 Task: Play online Dominion games in medium mode.
Action: Mouse moved to (215, 266)
Screenshot: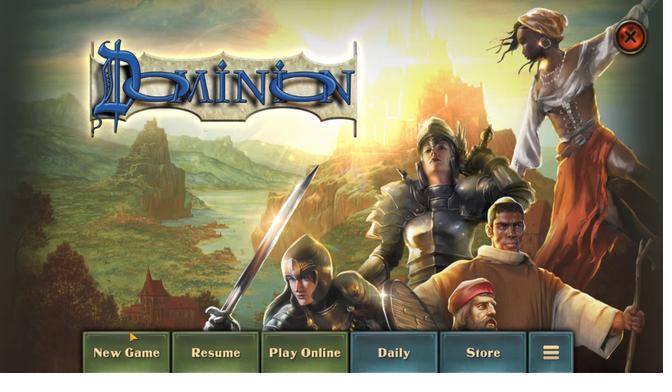 
Action: Mouse pressed left at (215, 266)
Screenshot: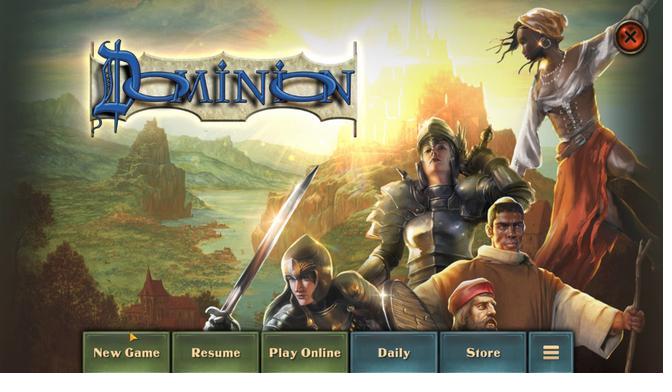 
Action: Mouse moved to (348, 208)
Screenshot: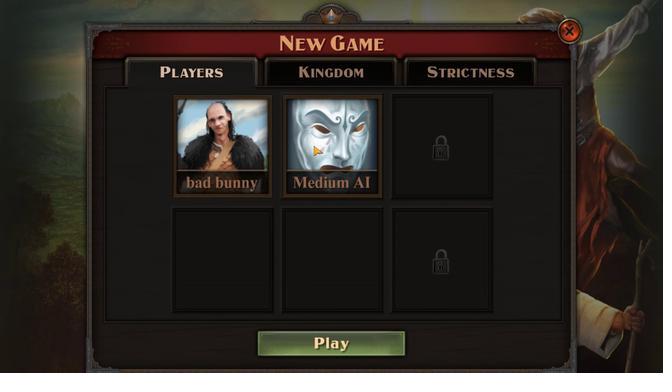 
Action: Mouse pressed left at (348, 208)
Screenshot: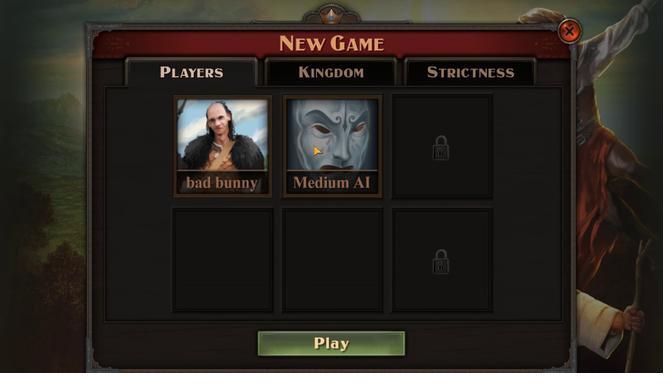 
Action: Mouse moved to (249, 243)
Screenshot: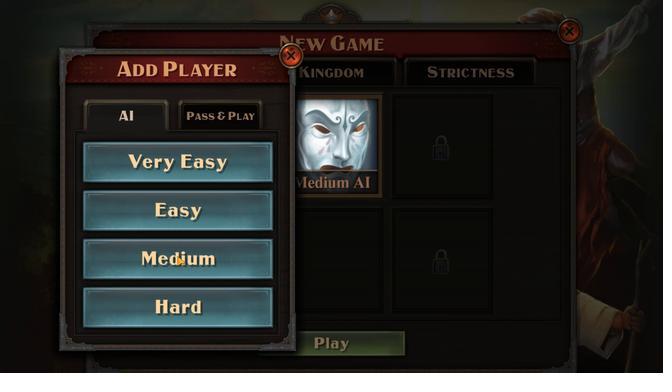
Action: Mouse pressed left at (249, 243)
Screenshot: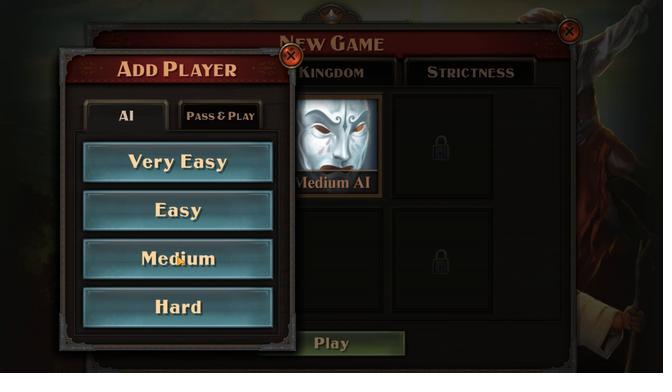 
Action: Mouse moved to (342, 265)
Screenshot: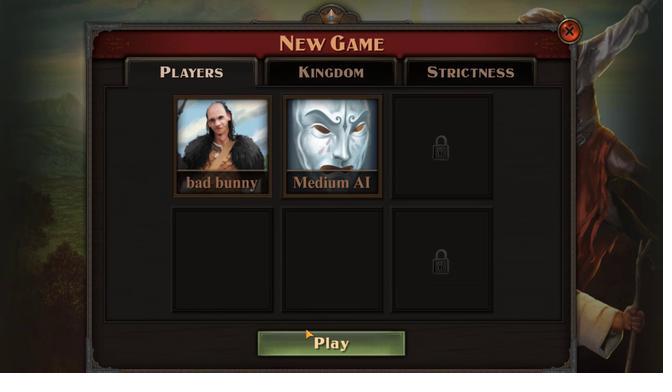
Action: Mouse pressed left at (342, 265)
Screenshot: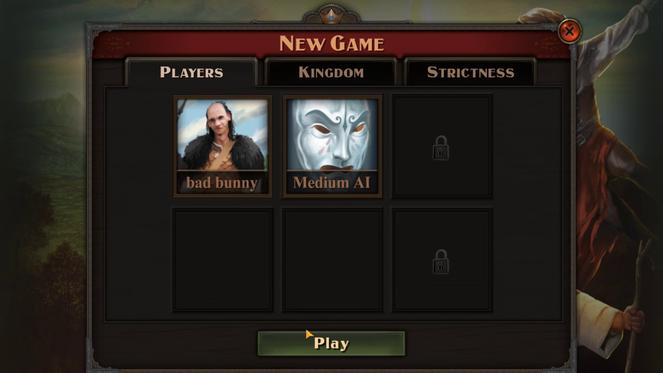 
Action: Mouse moved to (409, 262)
Screenshot: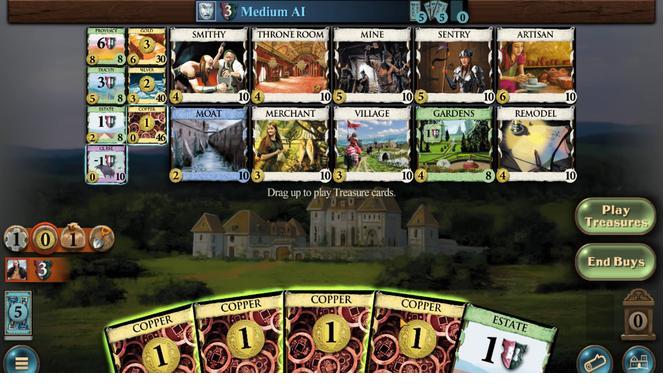 
Action: Mouse pressed left at (409, 262)
Screenshot: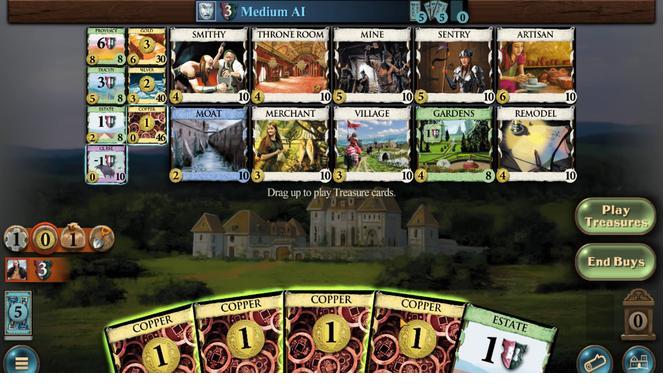 
Action: Mouse moved to (374, 262)
Screenshot: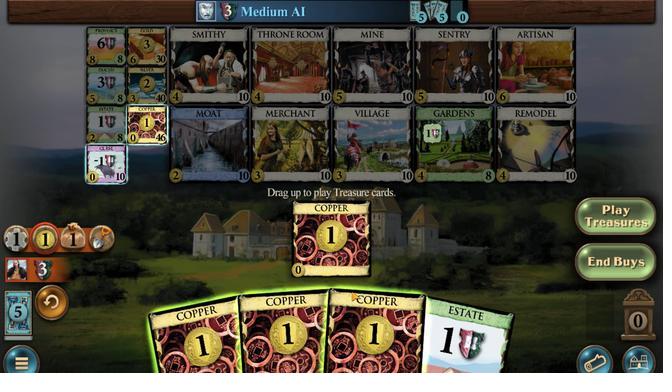
Action: Mouse pressed left at (374, 262)
Screenshot: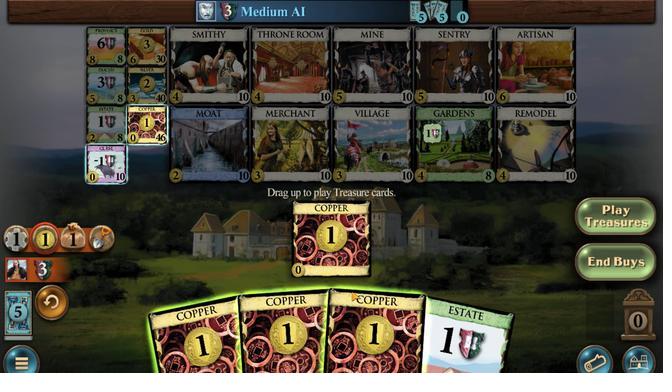 
Action: Mouse moved to (354, 266)
Screenshot: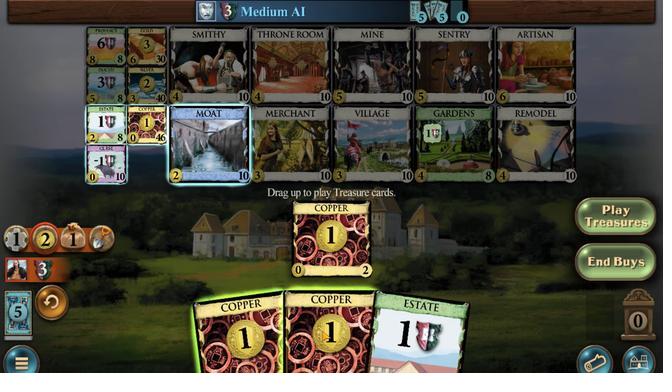 
Action: Mouse pressed left at (354, 266)
Screenshot: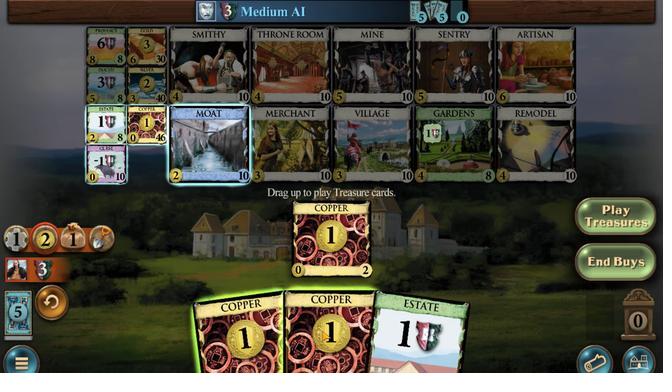
Action: Mouse moved to (327, 270)
Screenshot: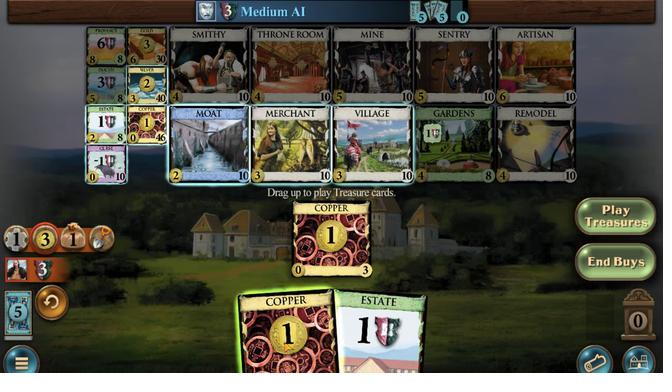 
Action: Mouse pressed left at (327, 270)
Screenshot: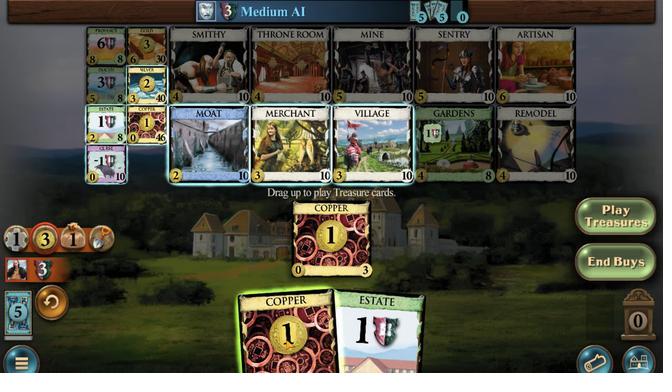 
Action: Mouse moved to (509, 208)
Screenshot: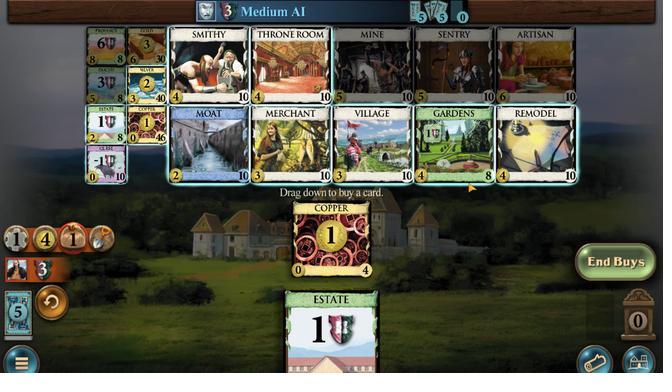 
Action: Mouse pressed left at (509, 208)
Screenshot: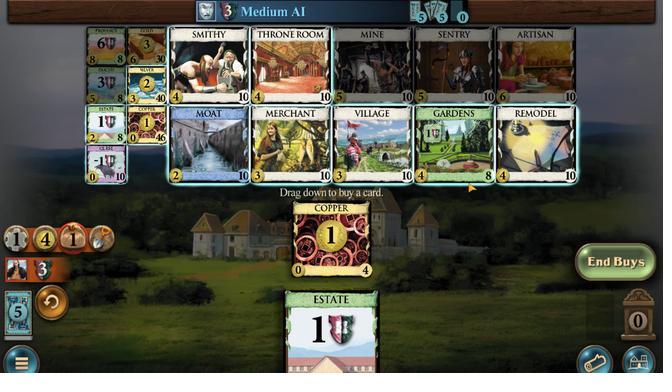 
Action: Mouse moved to (364, 259)
Screenshot: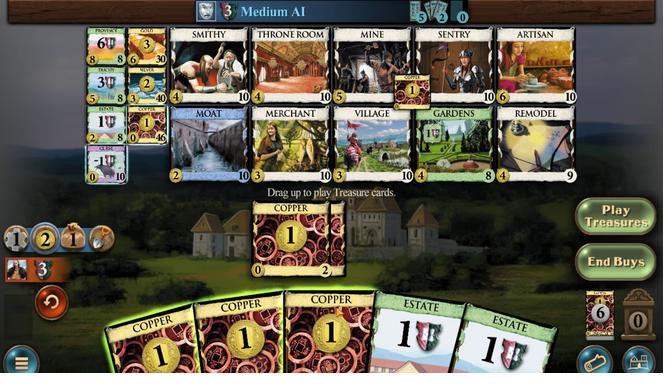 
Action: Mouse pressed left at (364, 259)
Screenshot: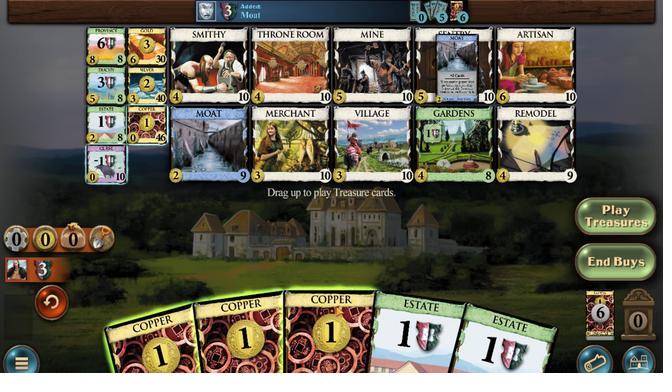 
Action: Mouse moved to (325, 261)
Screenshot: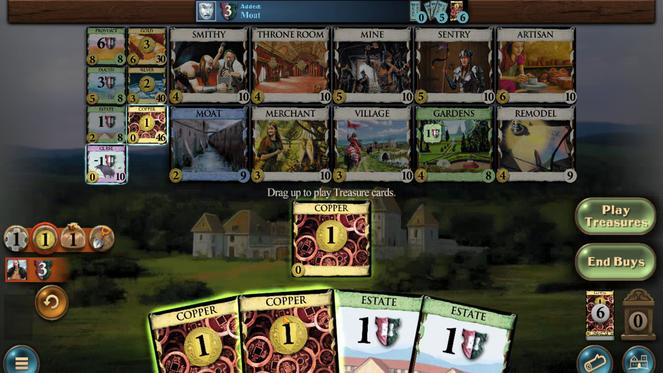 
Action: Mouse pressed left at (325, 261)
Screenshot: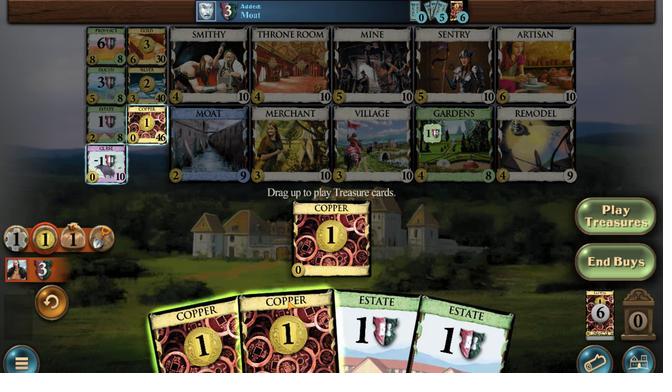 
Action: Mouse moved to (280, 270)
Screenshot: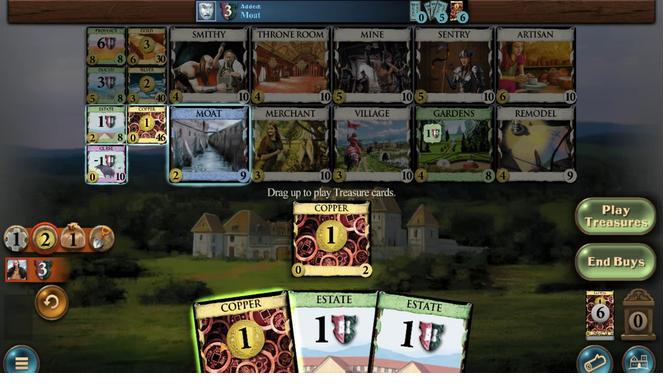 
Action: Mouse pressed left at (280, 270)
Screenshot: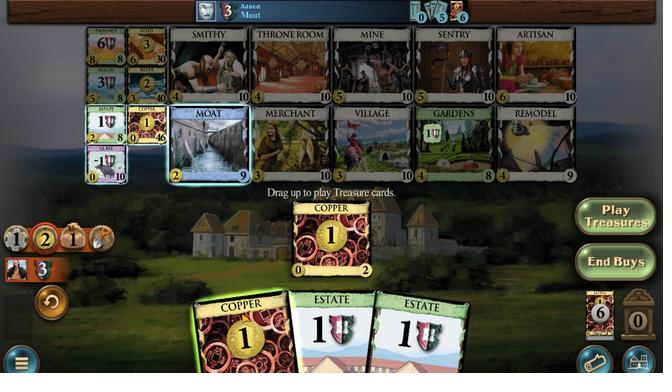 
Action: Mouse moved to (216, 189)
Screenshot: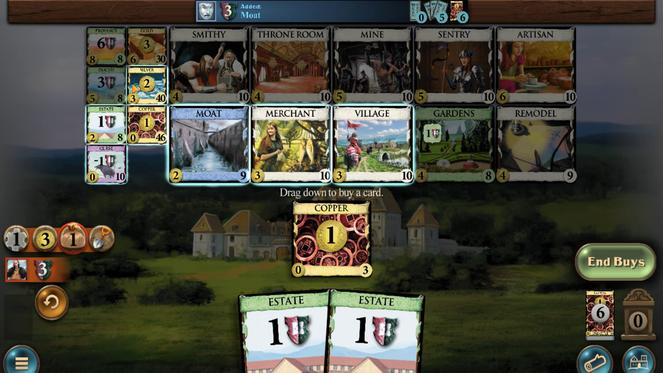 
Action: Mouse pressed left at (216, 189)
Screenshot: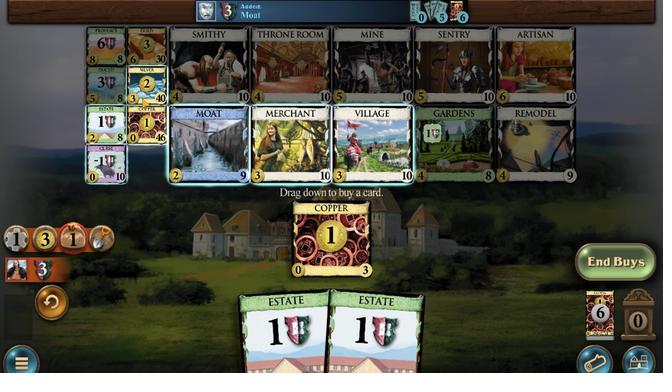 
Action: Mouse moved to (215, 270)
Screenshot: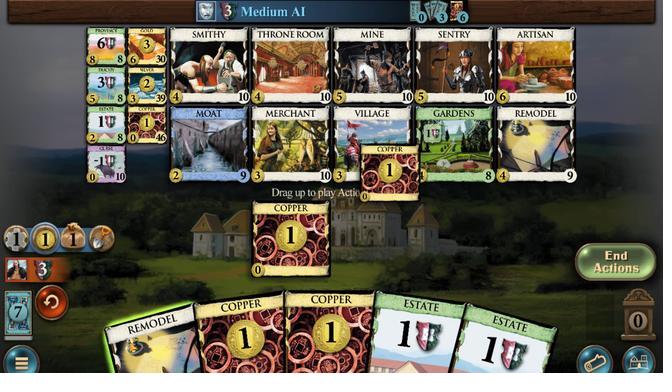 
Action: Mouse pressed left at (215, 270)
Screenshot: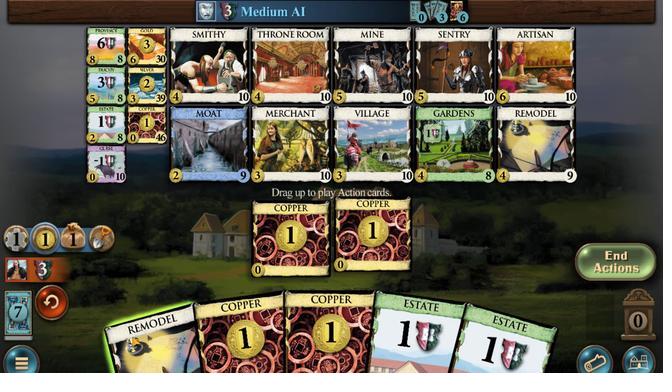 
Action: Mouse moved to (280, 262)
Screenshot: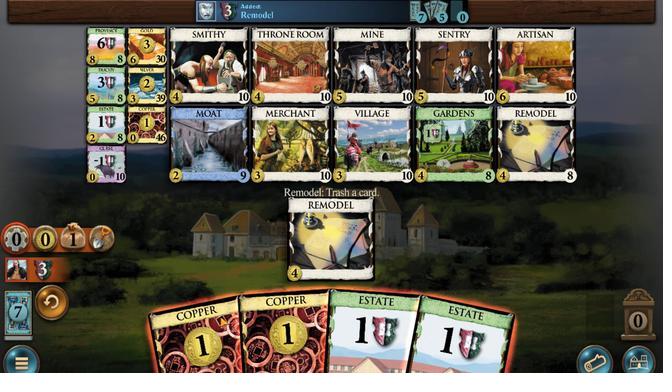 
Action: Mouse pressed left at (280, 262)
Screenshot: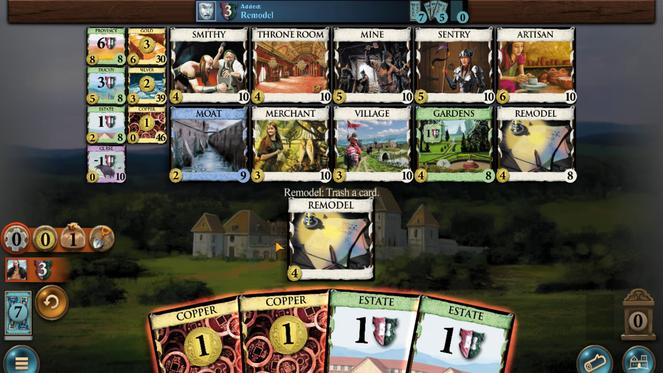 
Action: Mouse moved to (307, 271)
Screenshot: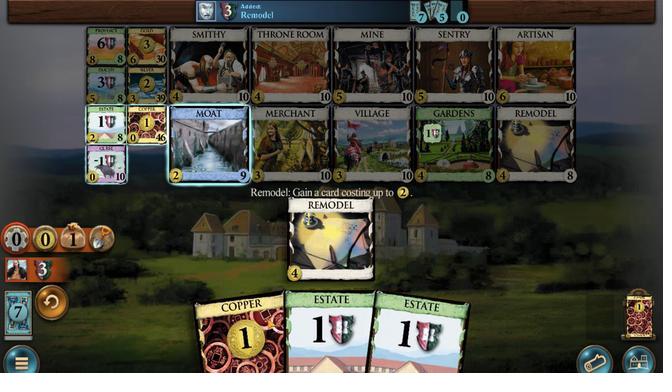 
Action: Mouse pressed left at (307, 271)
Screenshot: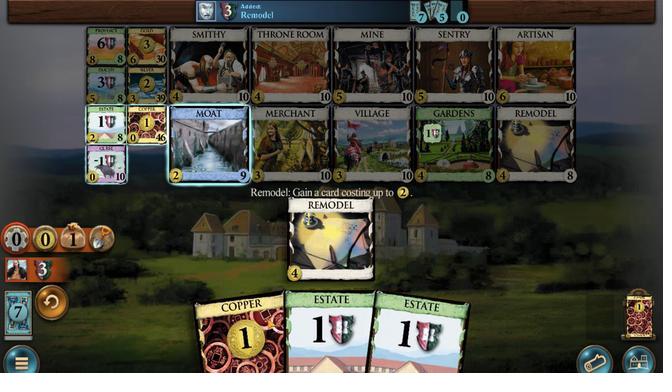 
Action: Mouse moved to (296, 267)
Screenshot: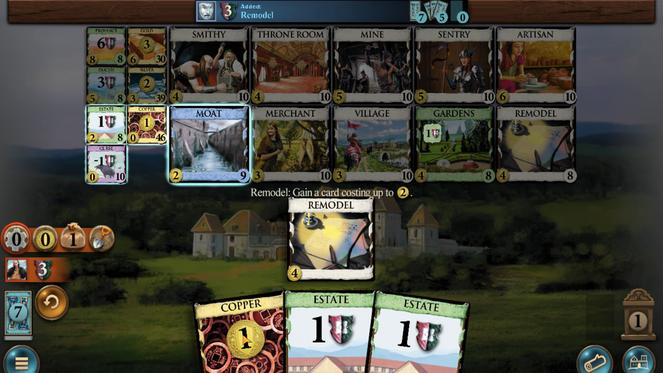 
Action: Mouse pressed left at (296, 267)
Screenshot: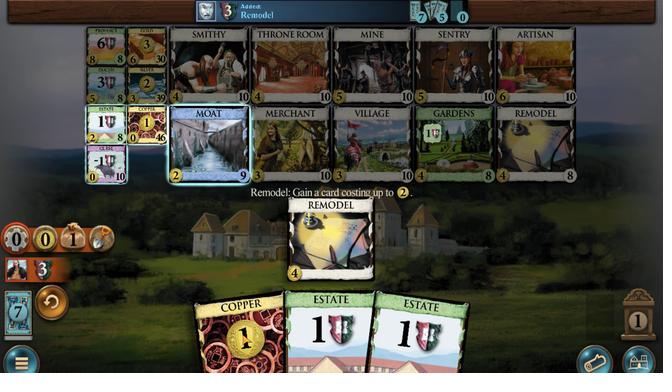 
Action: Mouse moved to (252, 248)
Screenshot: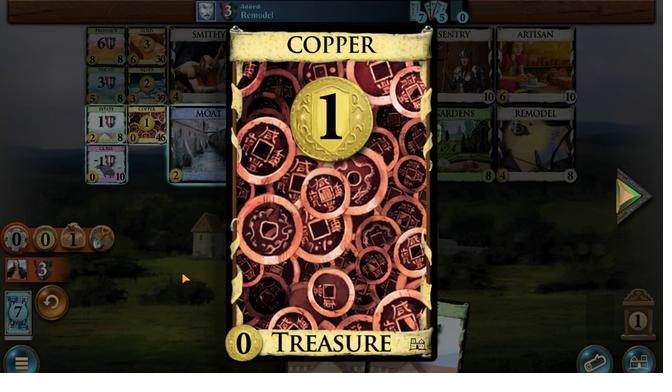 
Action: Mouse pressed left at (252, 248)
Screenshot: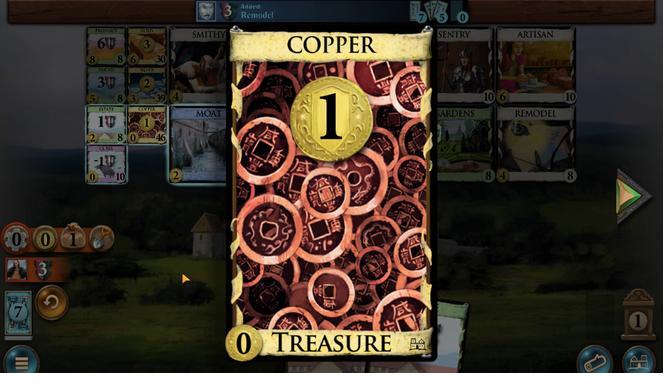 
Action: Mouse moved to (199, 200)
Screenshot: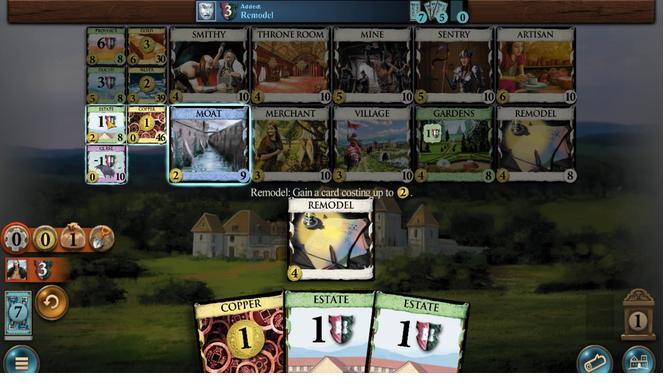 
Action: Mouse pressed left at (199, 200)
Screenshot: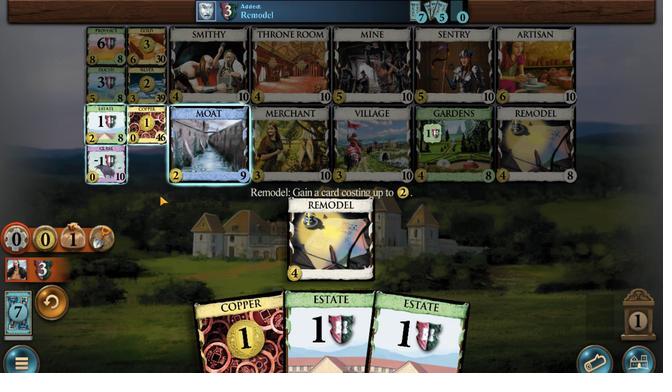 
Action: Mouse moved to (294, 274)
Screenshot: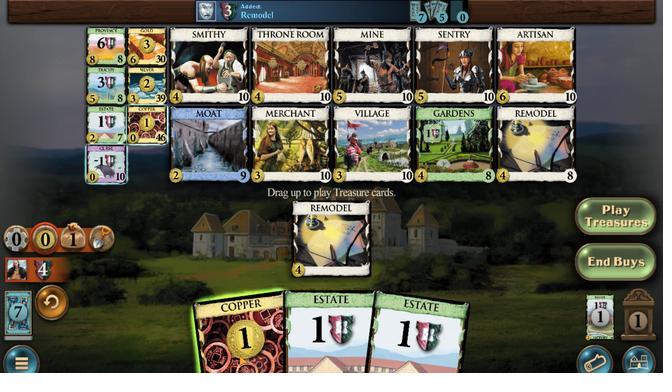 
Action: Mouse pressed left at (294, 274)
Screenshot: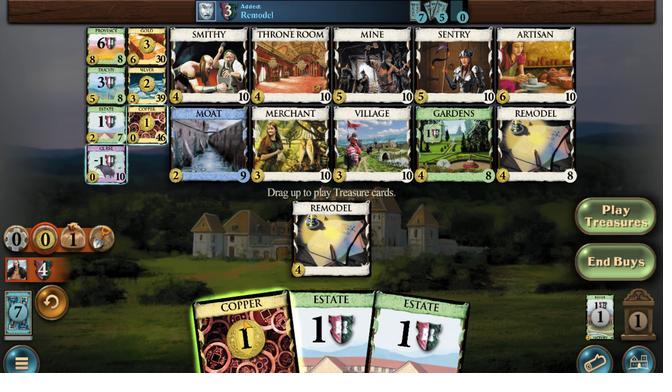 
Action: Mouse moved to (221, 202)
Screenshot: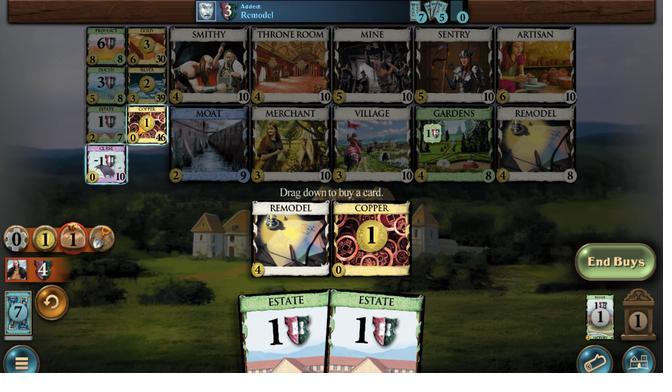 
Action: Mouse pressed left at (221, 202)
Screenshot: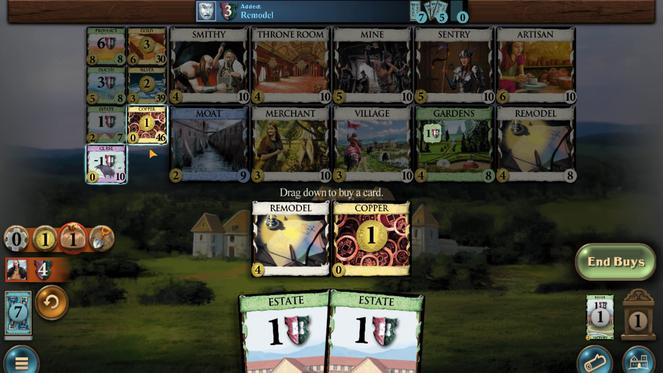 
Action: Mouse moved to (410, 266)
Screenshot: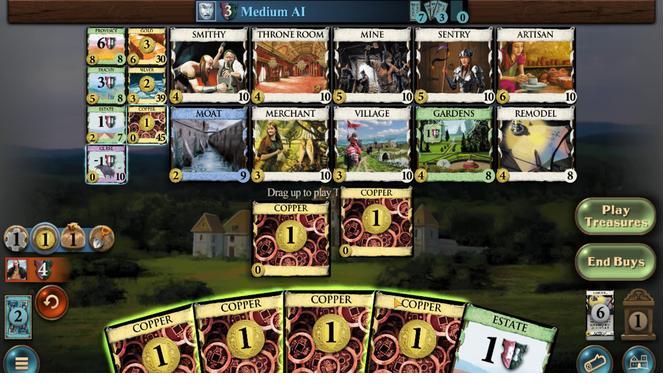 
Action: Mouse pressed left at (410, 266)
Screenshot: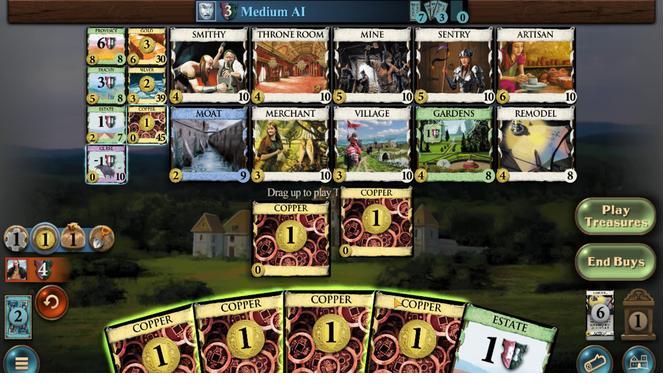 
Action: Mouse moved to (353, 270)
Screenshot: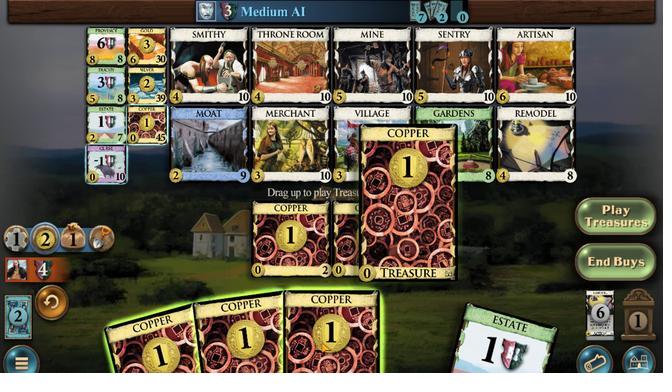 
Action: Mouse pressed left at (353, 270)
Screenshot: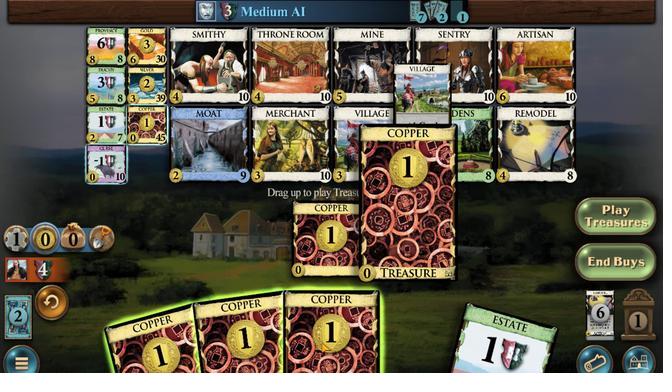 
Action: Mouse moved to (375, 268)
Screenshot: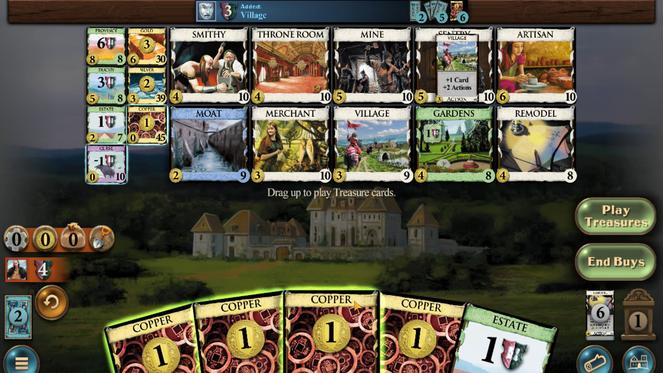 
Action: Mouse pressed left at (375, 268)
Screenshot: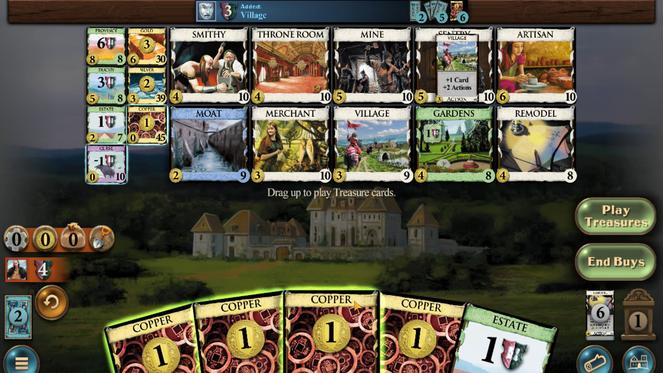 
Action: Mouse moved to (343, 273)
Screenshot: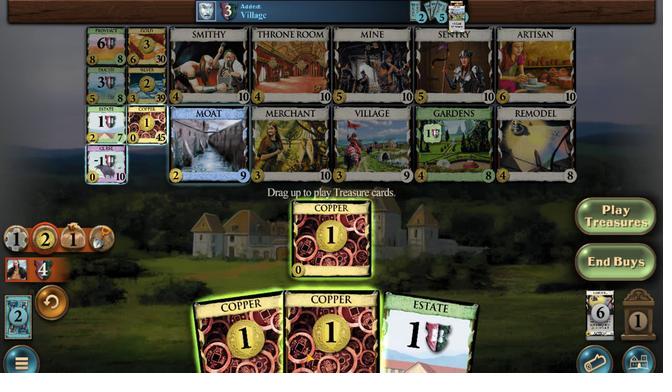 
Action: Mouse pressed left at (343, 273)
Screenshot: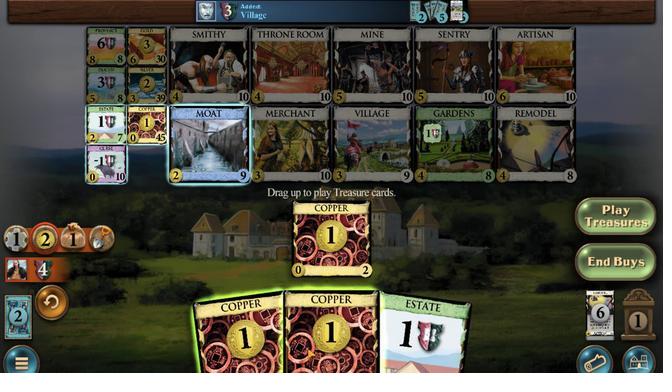 
Action: Mouse moved to (322, 272)
Screenshot: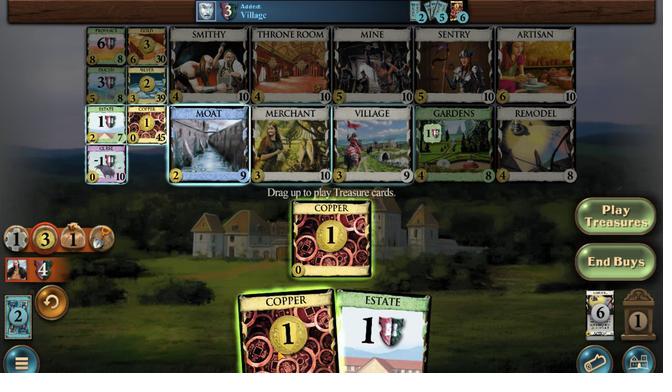 
Action: Mouse pressed left at (322, 272)
Screenshot: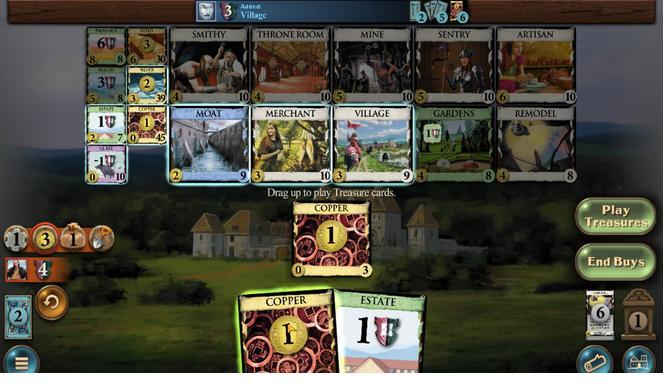 
Action: Mouse moved to (263, 186)
Screenshot: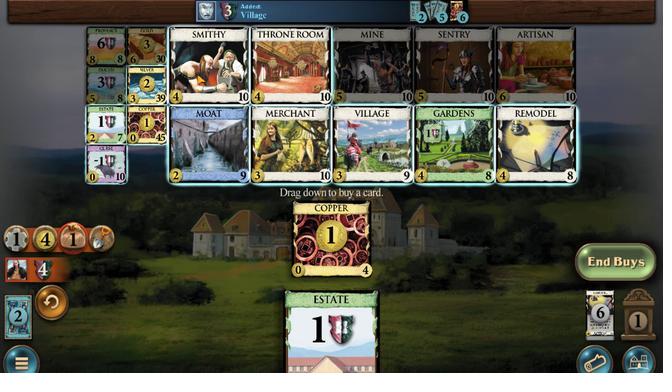 
Action: Mouse pressed left at (263, 186)
Screenshot: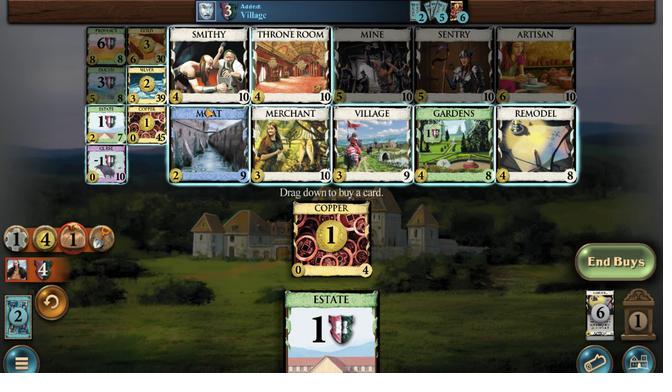 
Action: Mouse moved to (283, 267)
Screenshot: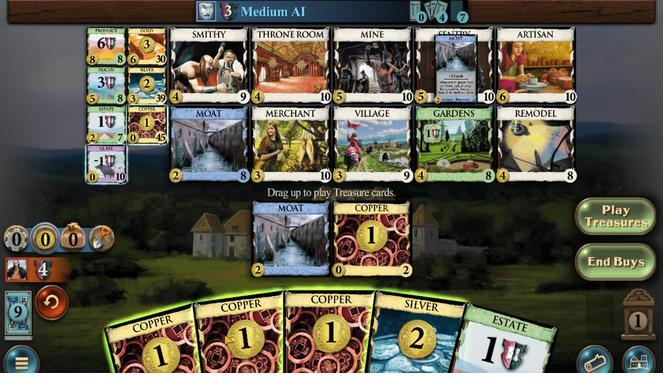 
Action: Mouse pressed left at (283, 267)
Screenshot: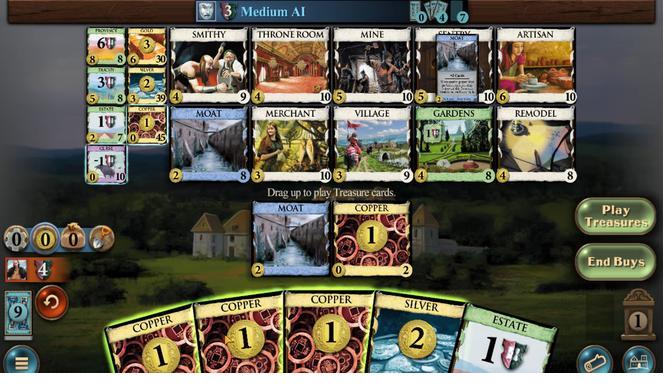 
Action: Mouse moved to (337, 268)
Screenshot: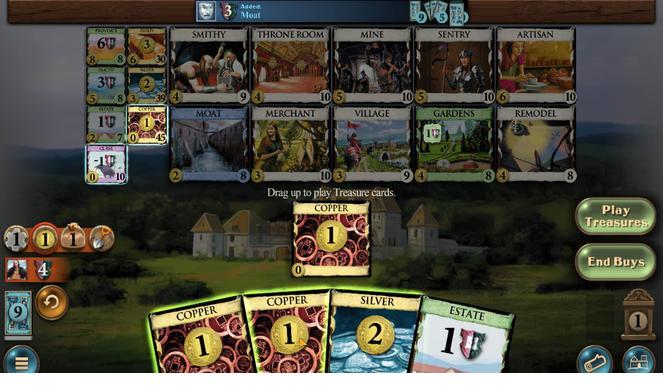 
Action: Mouse pressed left at (337, 268)
Screenshot: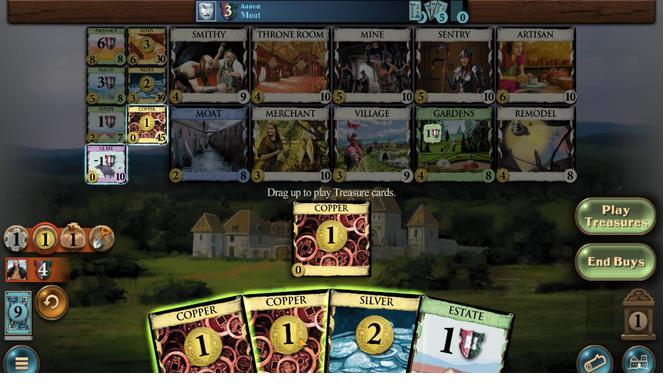 
Action: Mouse moved to (374, 263)
Screenshot: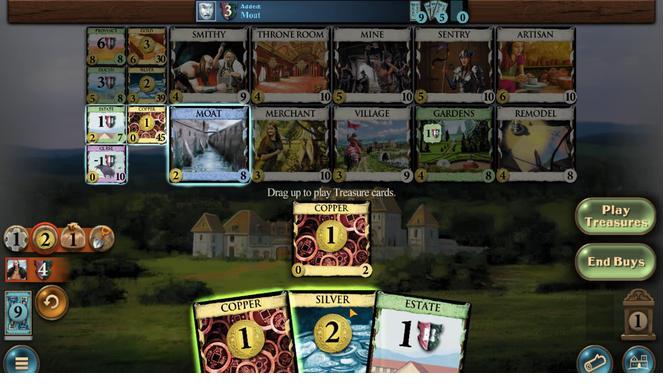 
Action: Mouse pressed left at (374, 263)
Screenshot: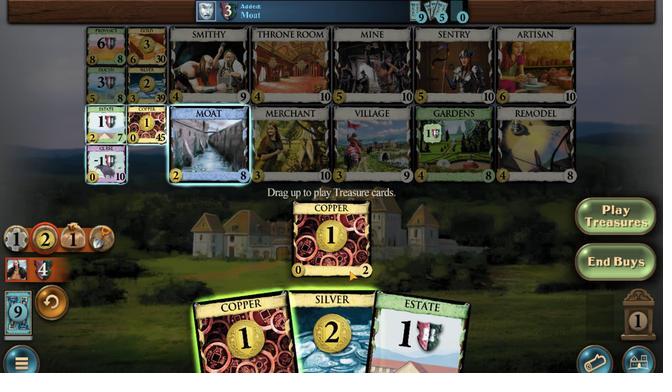 
Action: Mouse moved to (323, 273)
Screenshot: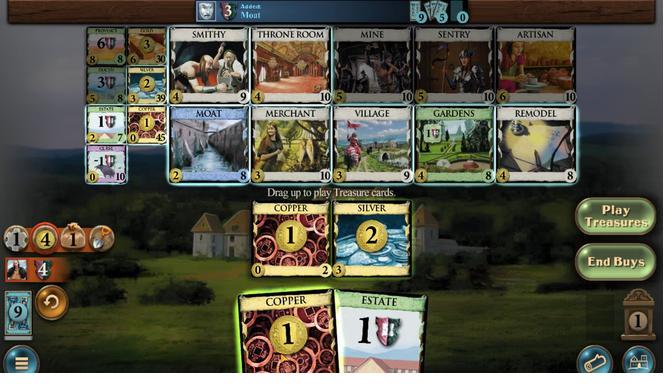 
Action: Mouse pressed left at (323, 273)
Screenshot: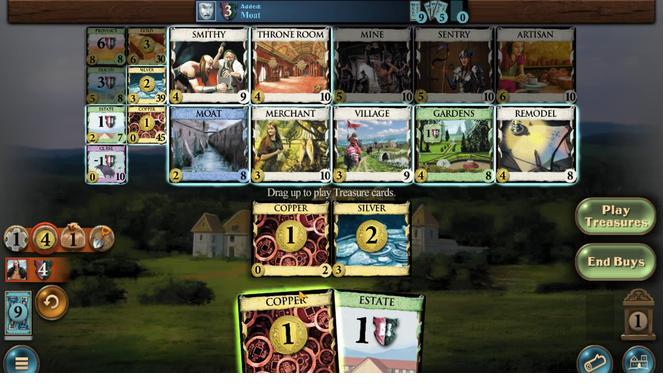 
Action: Mouse moved to (203, 189)
Screenshot: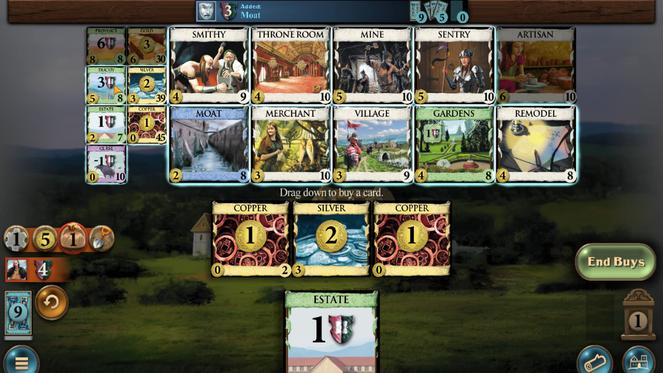 
Action: Mouse pressed left at (203, 189)
Screenshot: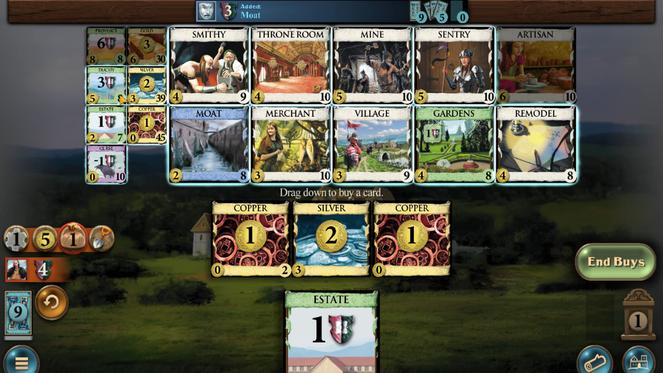 
Action: Mouse moved to (284, 261)
Screenshot: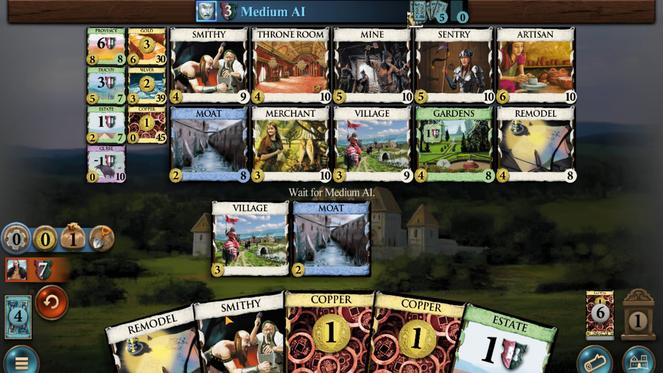 
Action: Mouse pressed left at (284, 261)
Screenshot: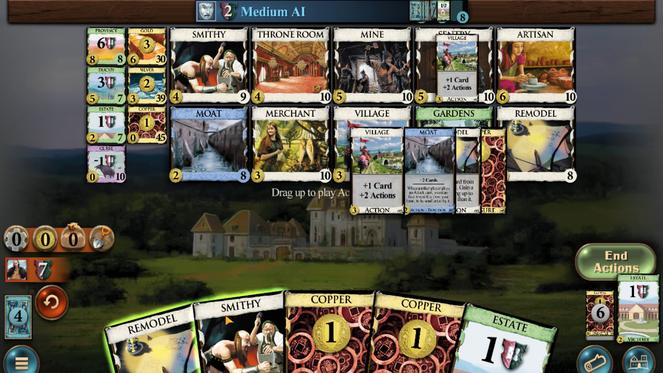 
Action: Mouse moved to (349, 265)
Screenshot: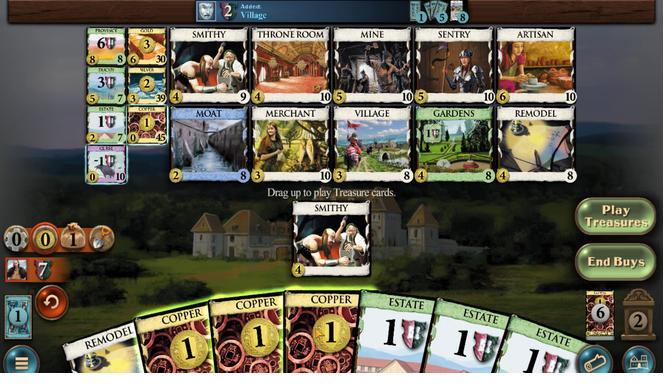 
Action: Mouse pressed left at (349, 265)
Screenshot: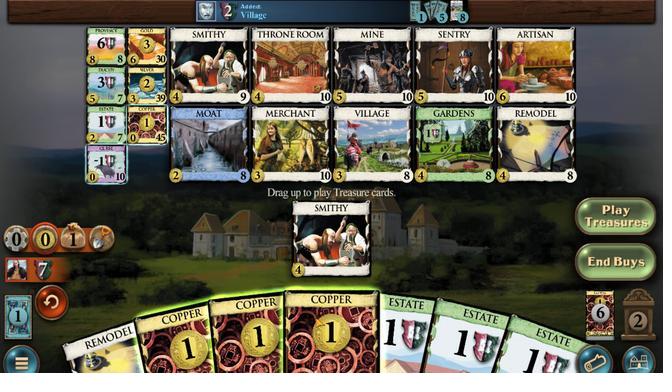 
Action: Mouse moved to (335, 264)
Screenshot: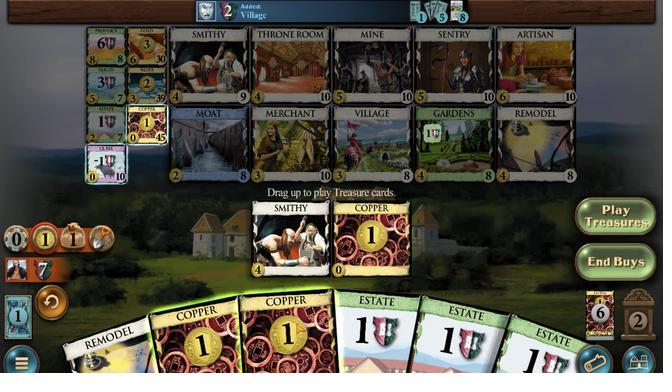 
Action: Mouse pressed left at (335, 264)
Screenshot: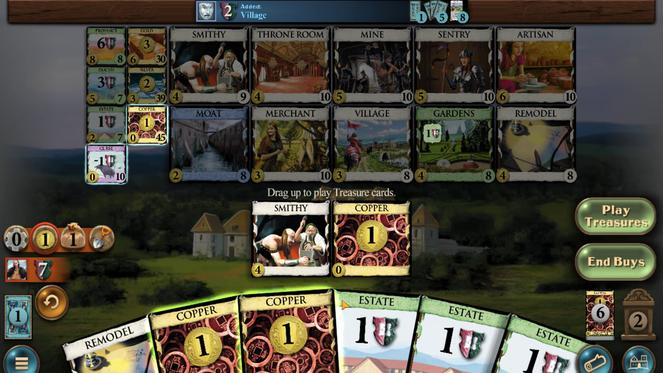 
Action: Mouse moved to (280, 274)
Screenshot: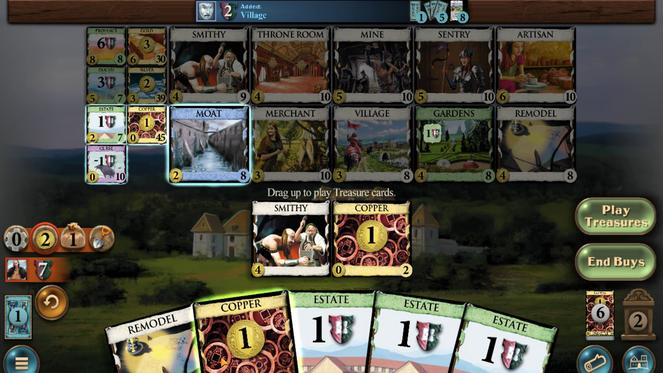 
Action: Mouse pressed left at (280, 274)
Screenshot: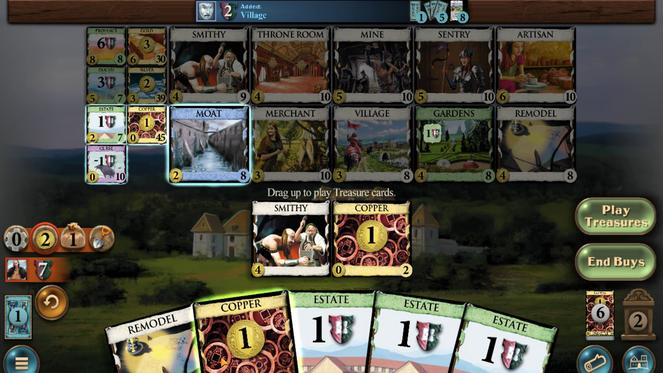 
Action: Mouse moved to (305, 261)
Screenshot: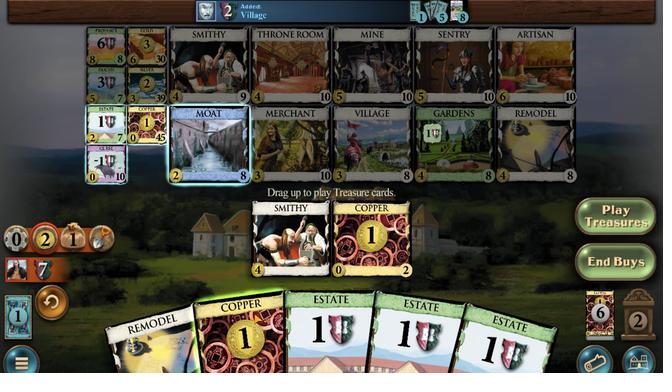 
Action: Mouse pressed left at (305, 261)
Screenshot: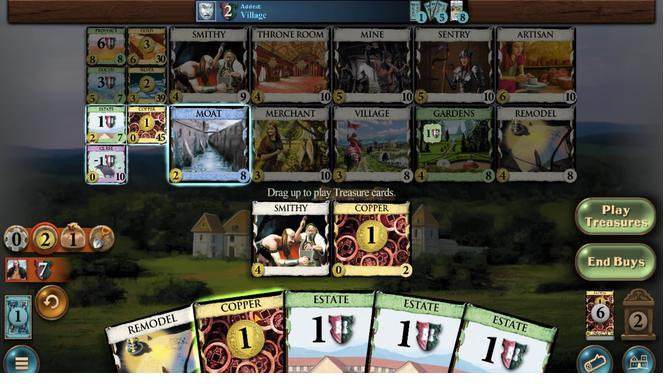 
Action: Mouse moved to (219, 189)
Screenshot: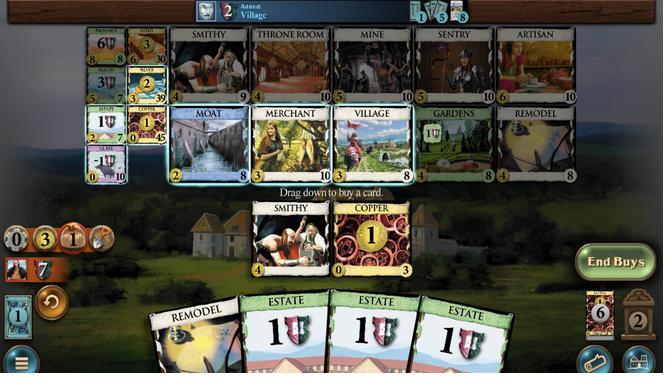 
Action: Mouse pressed left at (219, 189)
Screenshot: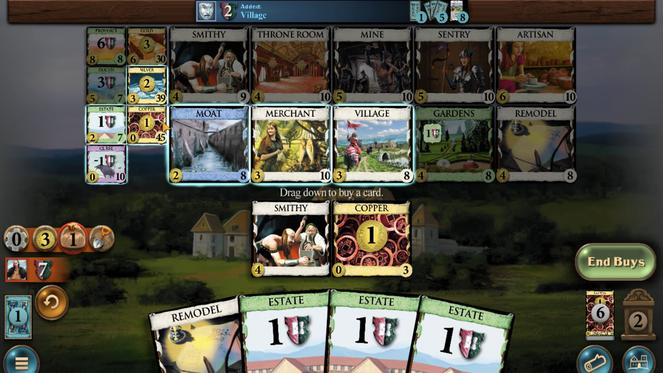 
Action: Mouse moved to (412, 264)
Screenshot: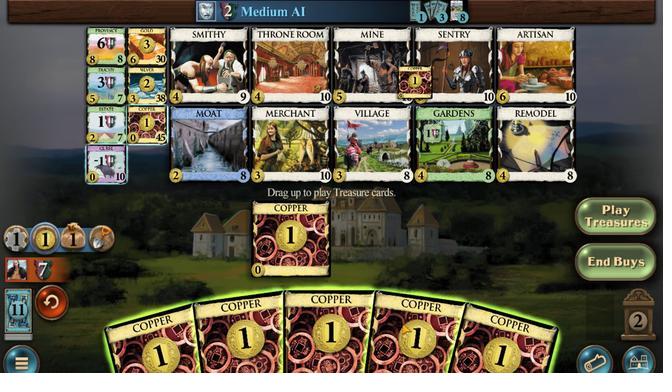 
Action: Mouse pressed left at (412, 264)
Screenshot: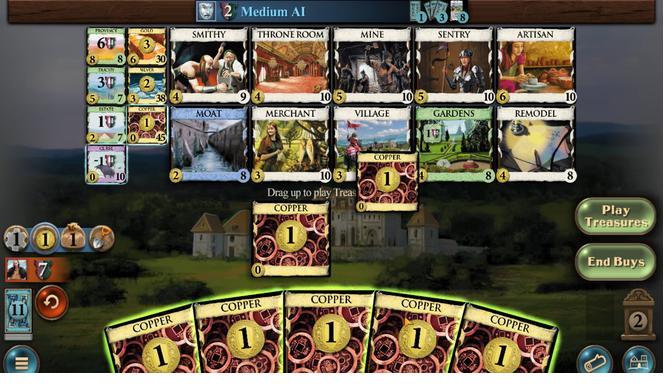 
Action: Mouse moved to (474, 269)
Screenshot: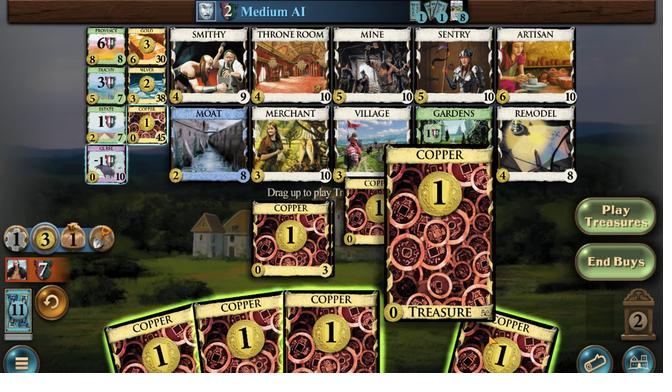 
Action: Mouse pressed left at (474, 269)
Screenshot: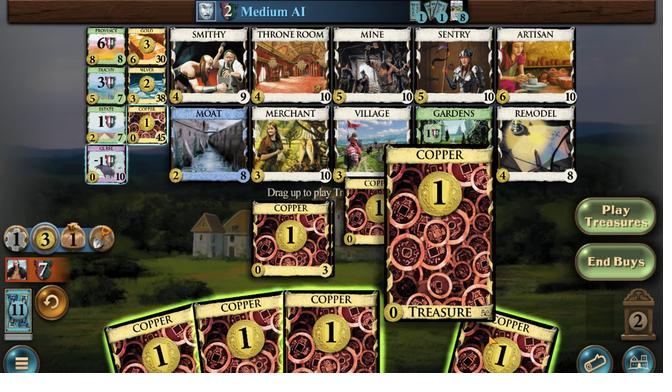 
Action: Mouse moved to (351, 272)
Screenshot: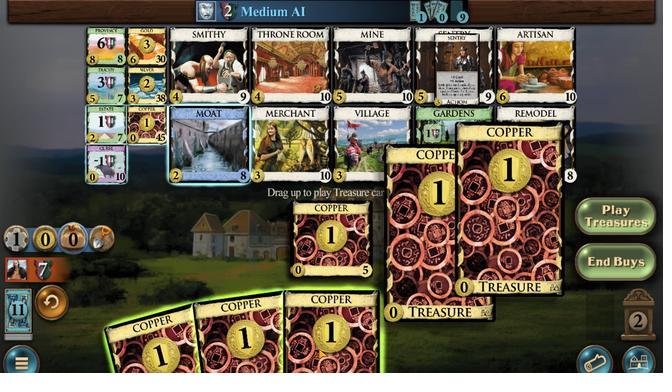 
Action: Mouse pressed left at (351, 272)
Screenshot: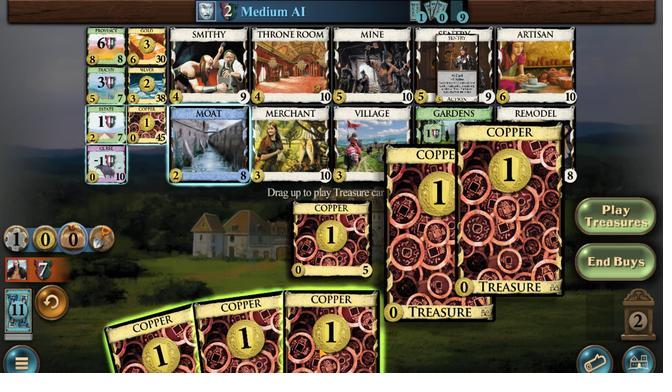 
Action: Mouse moved to (313, 270)
Screenshot: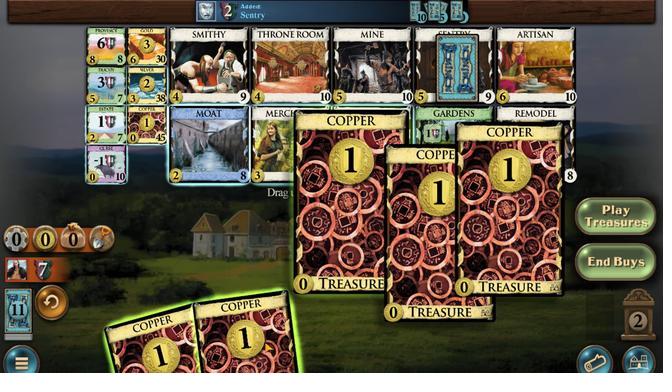 
Action: Mouse pressed left at (313, 270)
Screenshot: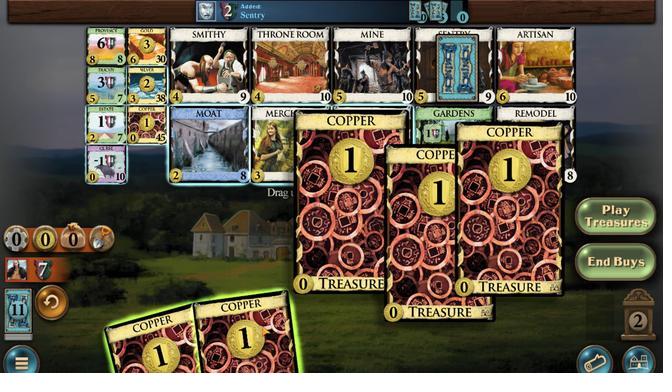 
Action: Mouse moved to (265, 271)
Screenshot: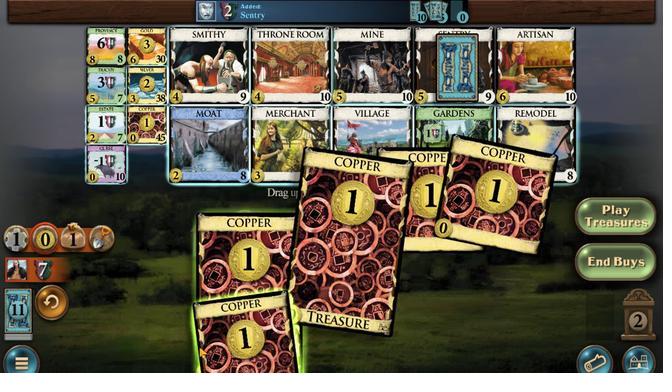 
Action: Mouse pressed left at (265, 271)
Screenshot: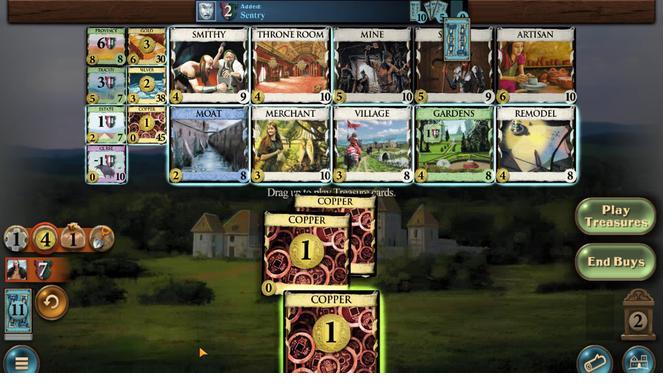 
Action: Mouse moved to (342, 268)
Screenshot: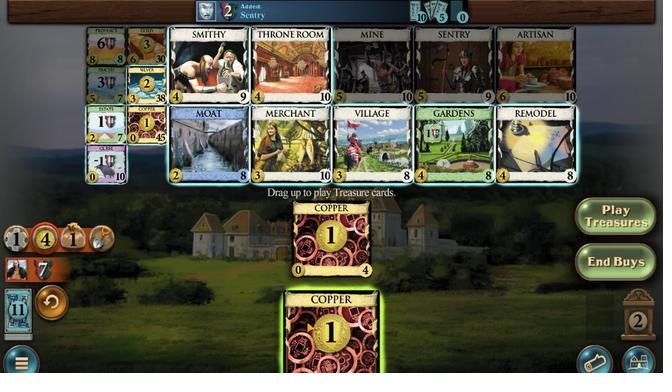 
Action: Mouse pressed left at (342, 268)
Screenshot: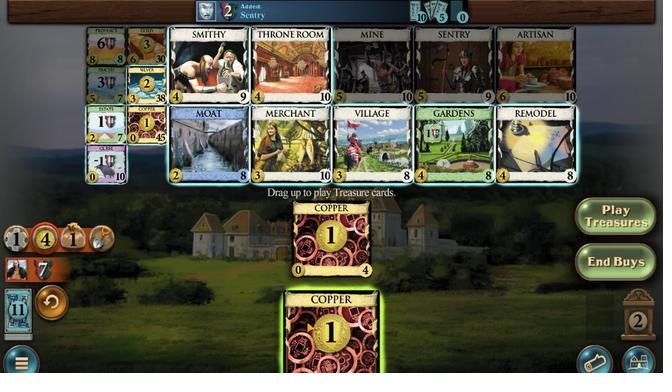 
Action: Mouse moved to (199, 190)
Screenshot: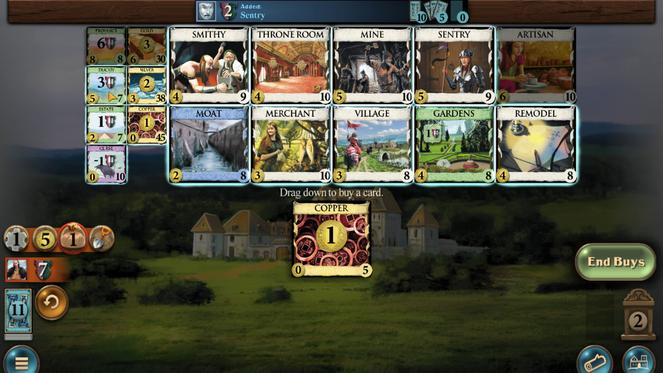 
Action: Mouse pressed left at (199, 190)
Screenshot: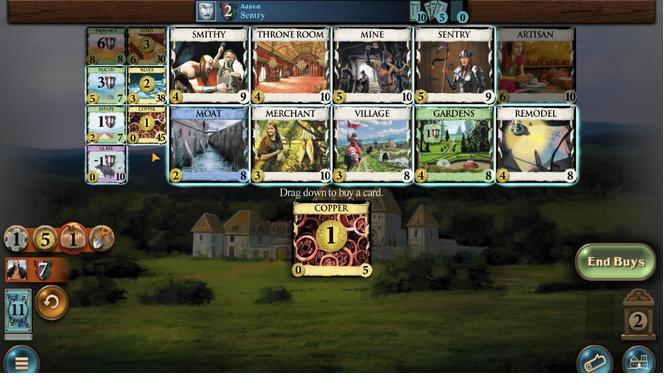 
Action: Mouse moved to (226, 268)
Screenshot: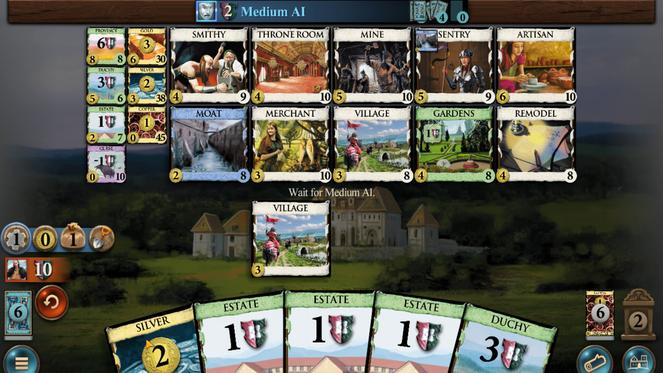 
Action: Mouse pressed left at (226, 268)
Screenshot: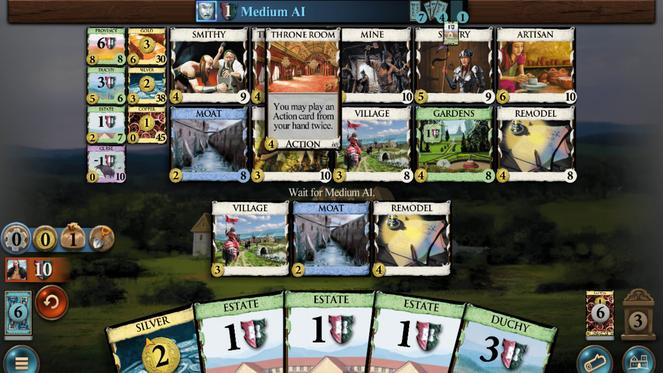 
Action: Mouse moved to (246, 271)
Screenshot: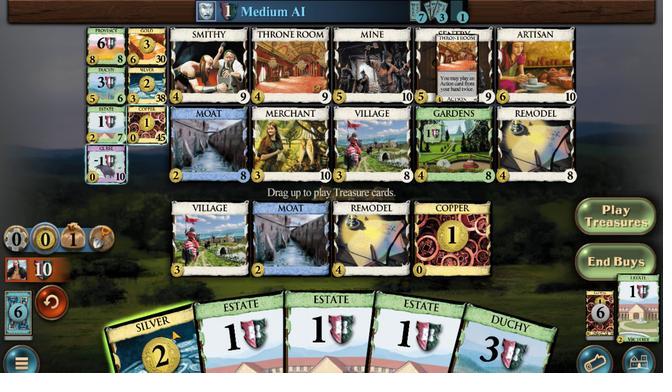 
Action: Mouse pressed left at (246, 271)
Screenshot: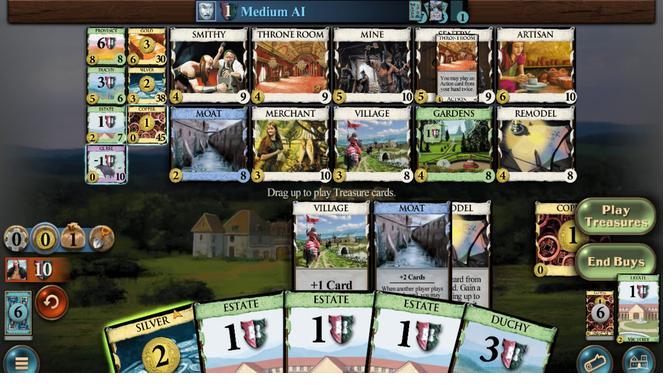 
Action: Mouse moved to (195, 199)
Screenshot: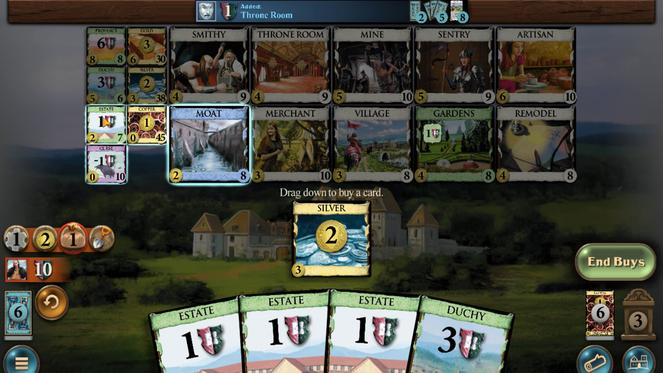 
Action: Mouse pressed left at (195, 199)
Screenshot: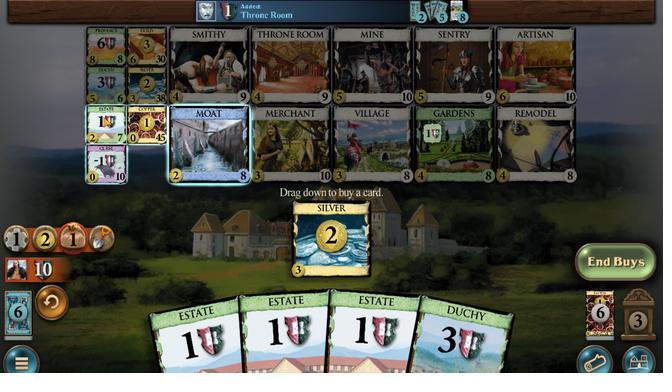 
Action: Mouse moved to (277, 262)
Screenshot: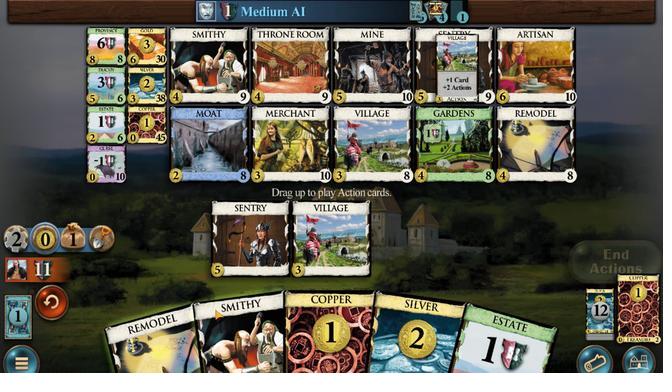 
Action: Mouse pressed left at (277, 262)
Screenshot: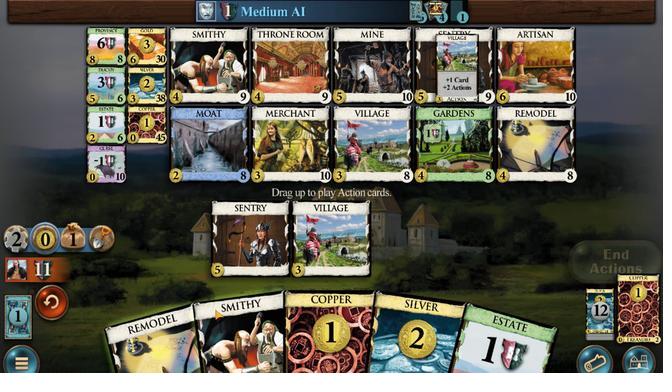 
Action: Mouse moved to (355, 266)
Screenshot: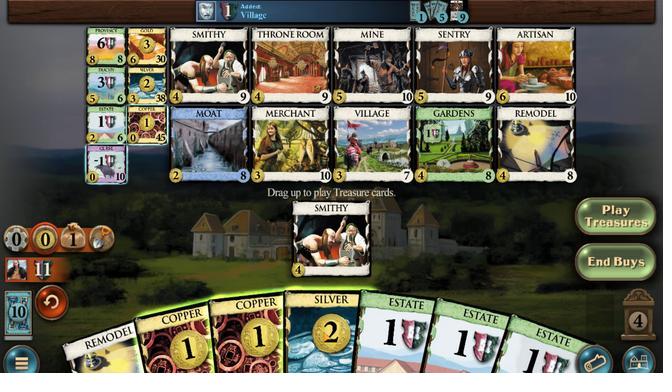 
Action: Mouse pressed left at (355, 266)
Screenshot: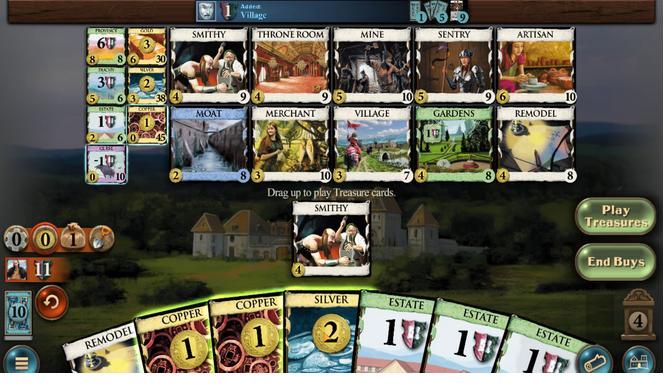 
Action: Mouse moved to (294, 264)
Screenshot: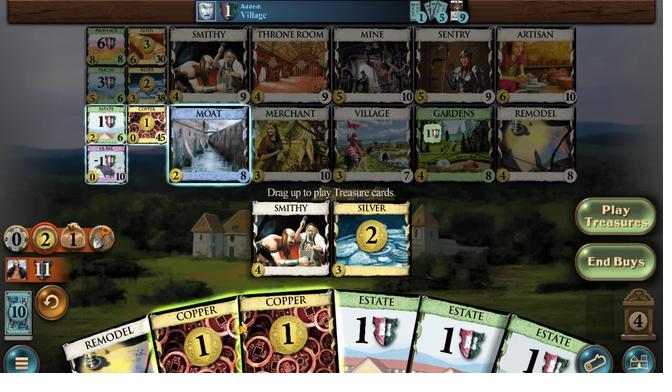 
Action: Mouse pressed left at (294, 264)
Screenshot: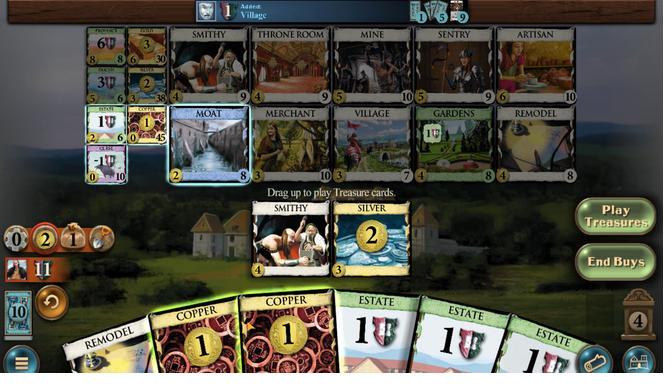 
Action: Mouse moved to (293, 265)
Screenshot: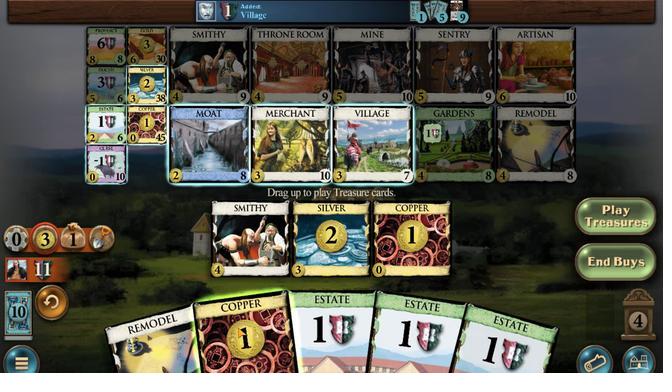 
Action: Mouse pressed left at (293, 265)
Screenshot: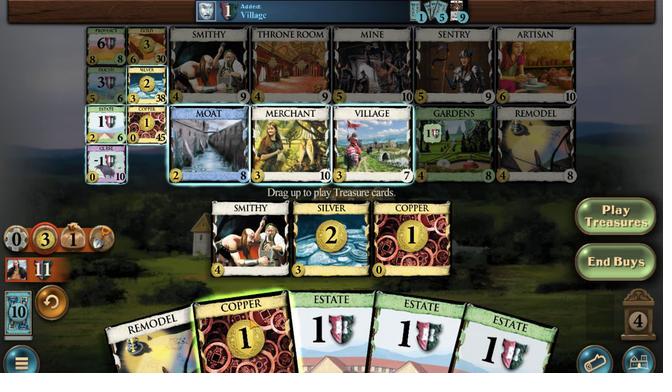 
Action: Mouse moved to (231, 188)
Screenshot: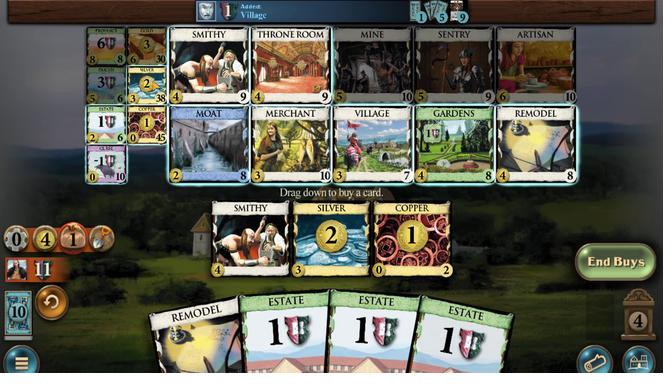 
Action: Mouse pressed left at (231, 188)
Screenshot: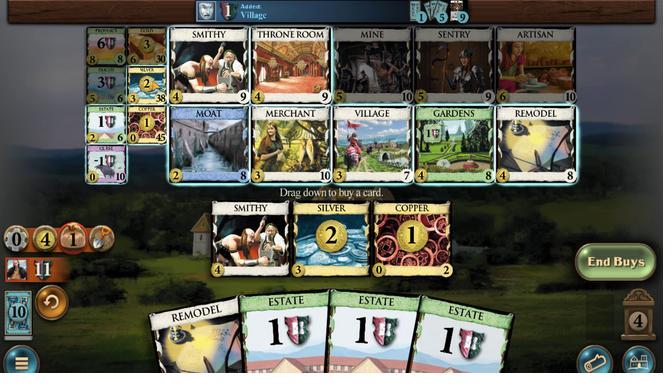 
Action: Mouse moved to (306, 264)
Screenshot: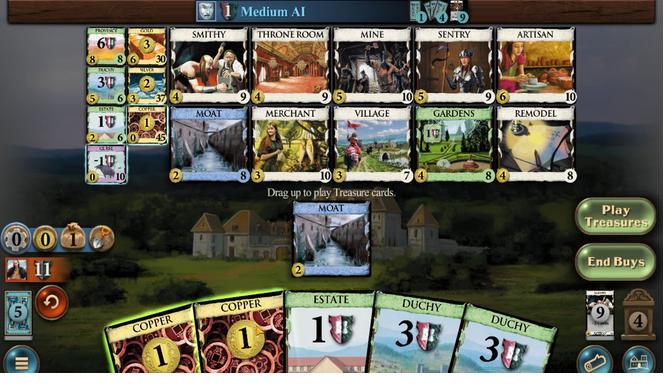 
Action: Mouse pressed left at (306, 264)
Screenshot: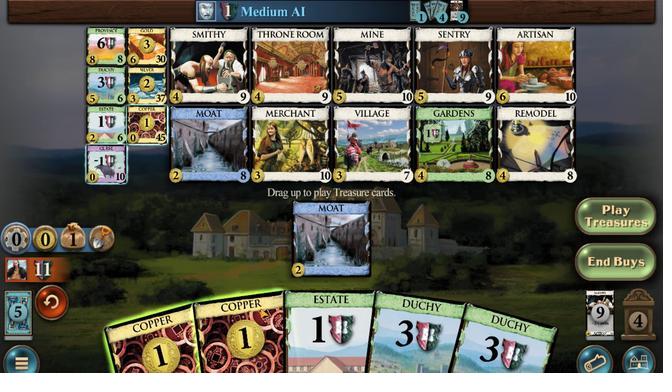 
Action: Mouse moved to (257, 269)
Screenshot: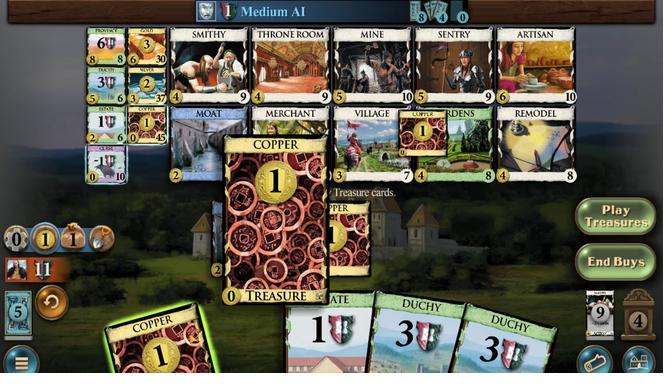 
Action: Mouse pressed left at (257, 269)
Screenshot: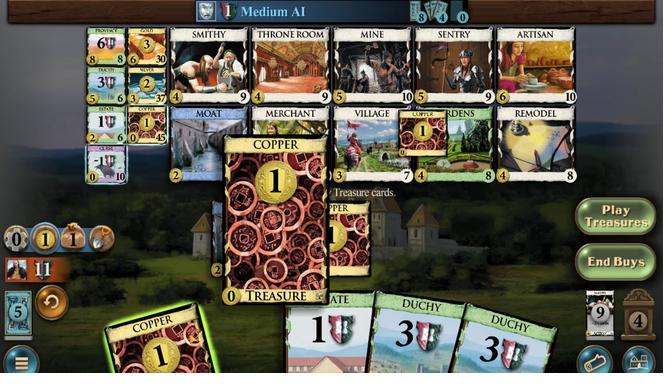
Action: Mouse moved to (230, 200)
Screenshot: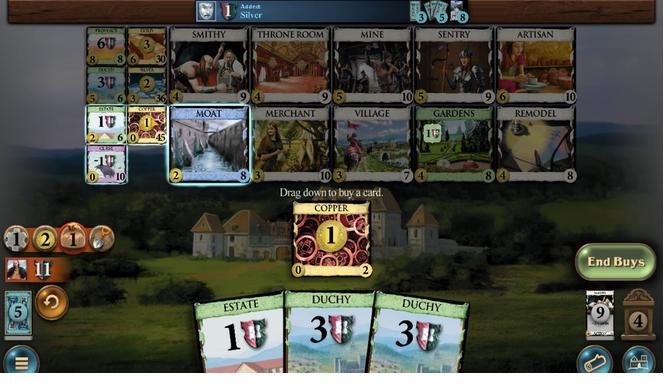 
Action: Mouse pressed left at (230, 200)
Screenshot: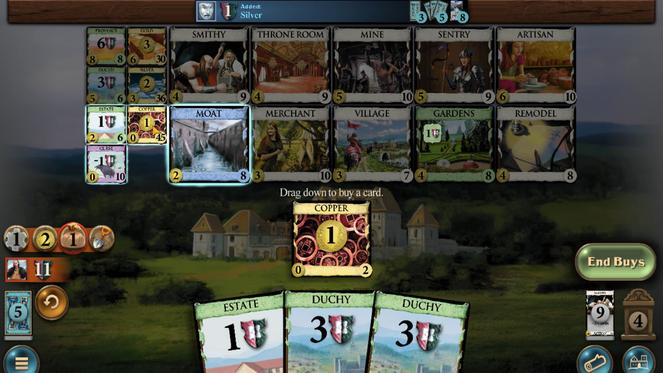 
Action: Mouse moved to (254, 205)
Screenshot: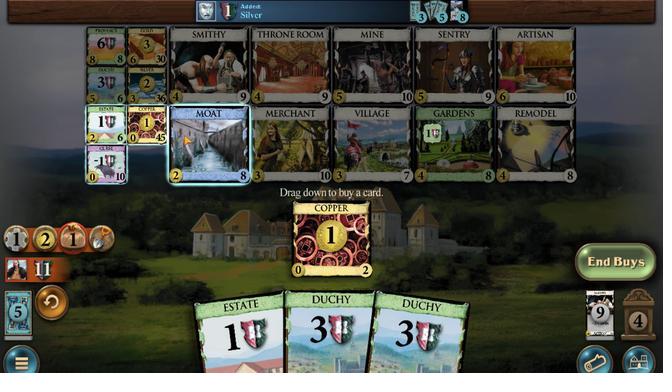 
Action: Mouse pressed left at (254, 205)
Screenshot: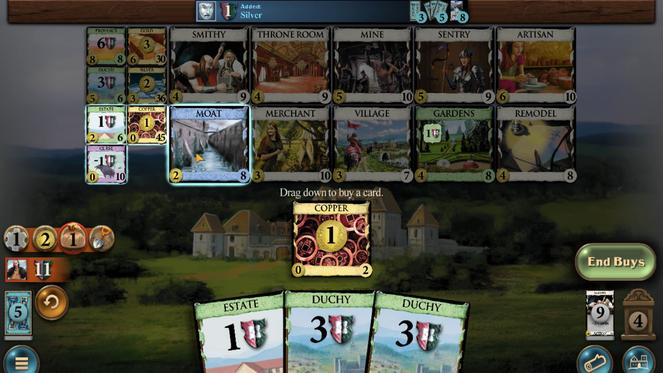 
Action: Mouse moved to (408, 273)
Screenshot: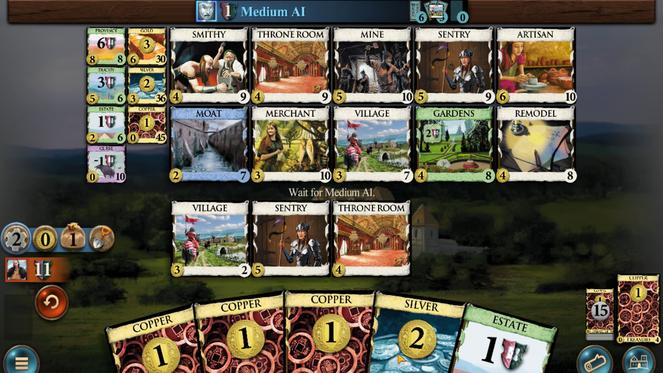 
Action: Mouse pressed left at (408, 273)
Screenshot: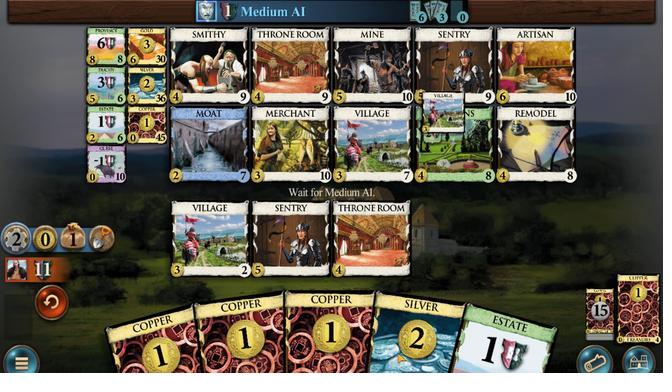 
Action: Mouse moved to (432, 261)
Screenshot: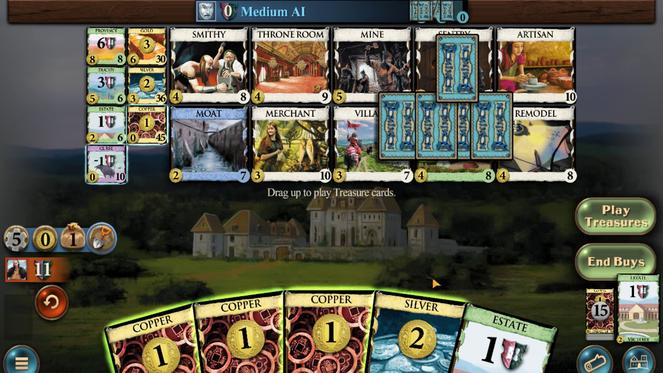 
Action: Mouse pressed left at (432, 261)
Screenshot: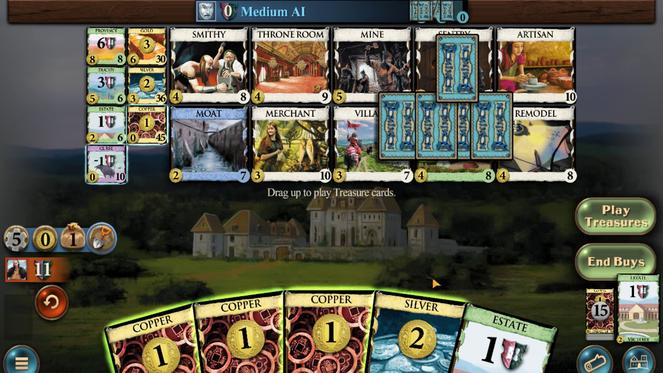 
Action: Mouse moved to (375, 259)
Screenshot: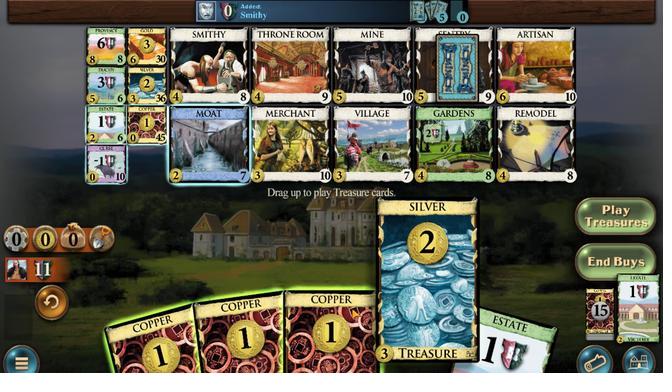 
Action: Mouse pressed left at (375, 259)
Screenshot: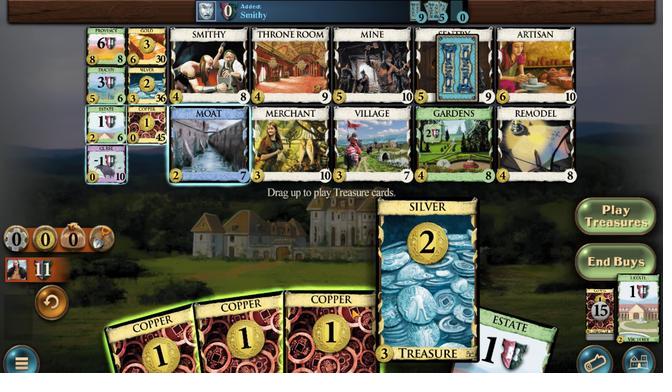 
Action: Mouse moved to (350, 261)
Screenshot: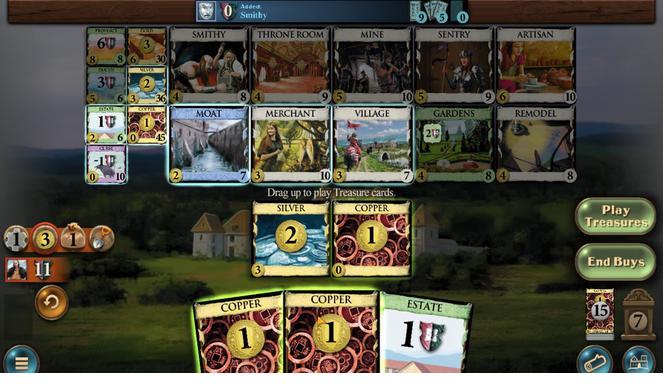 
Action: Mouse pressed left at (350, 261)
Screenshot: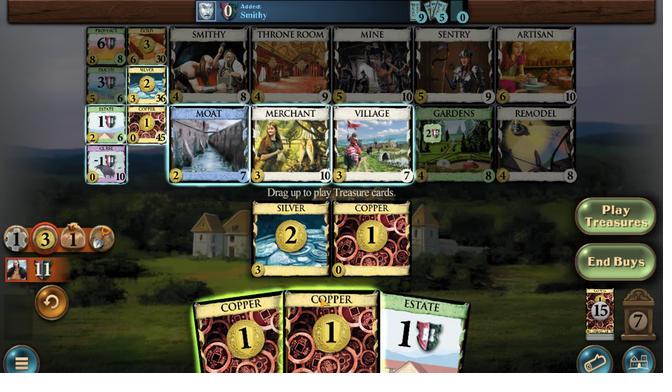 
Action: Mouse moved to (300, 267)
Screenshot: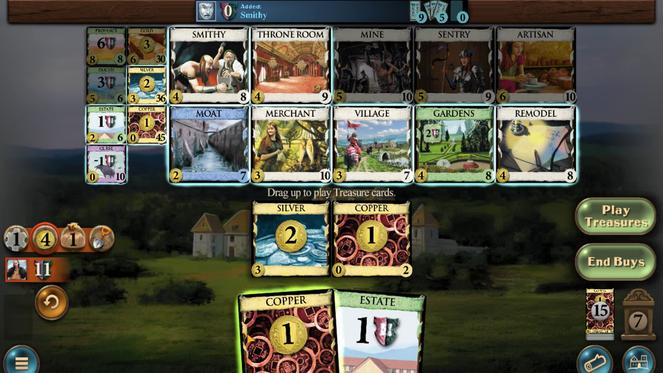 
Action: Mouse pressed left at (300, 267)
Screenshot: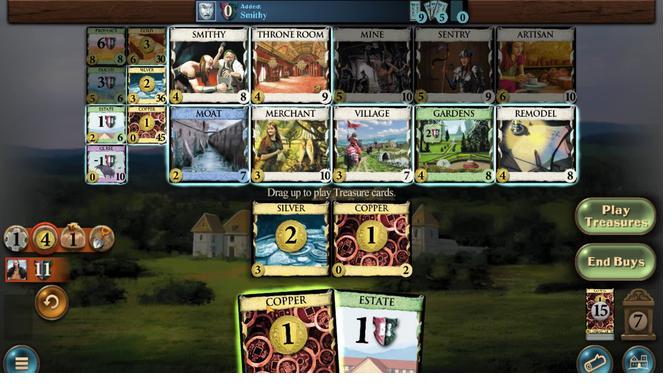 
Action: Mouse moved to (199, 189)
Screenshot: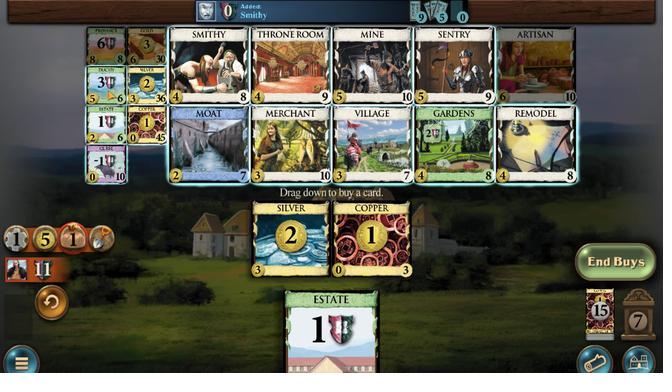 
Action: Mouse pressed left at (199, 189)
Screenshot: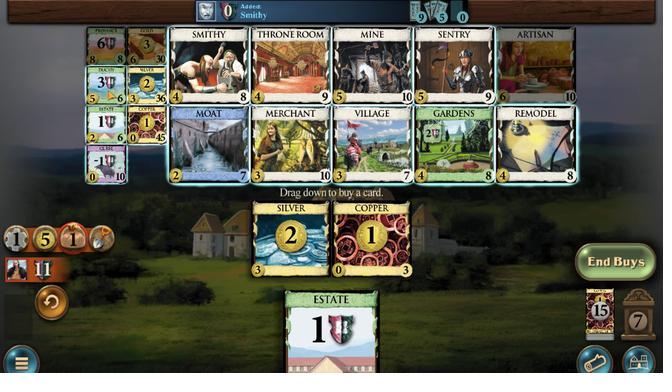 
Action: Mouse moved to (226, 273)
Screenshot: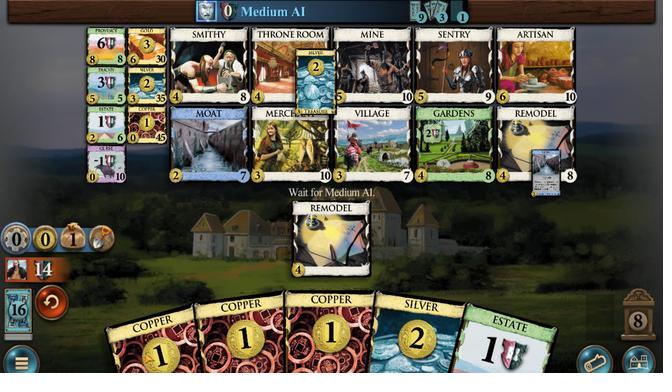 
Action: Mouse pressed left at (226, 273)
Screenshot: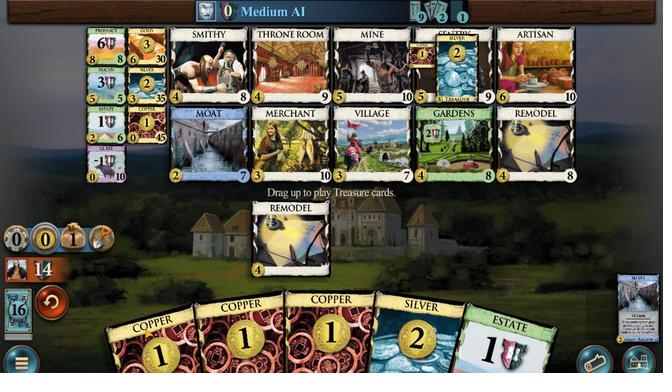 
Action: Mouse moved to (290, 272)
Screenshot: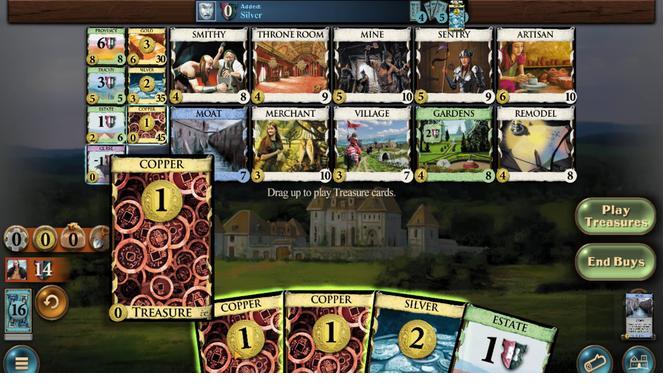 
Action: Mouse pressed left at (290, 272)
Screenshot: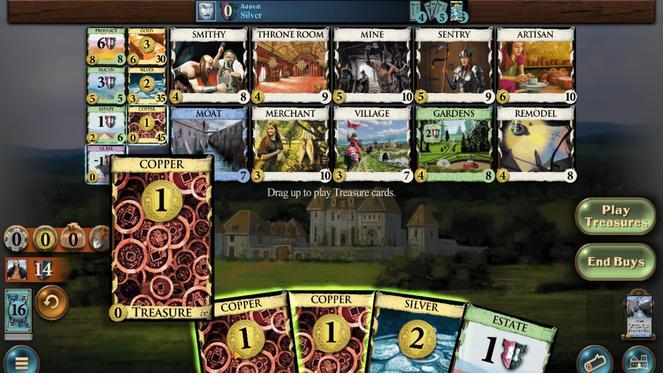 
Action: Mouse moved to (266, 273)
Screenshot: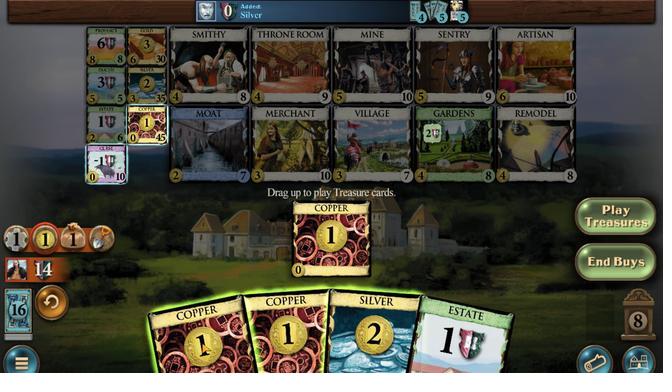 
Action: Mouse pressed left at (266, 273)
Screenshot: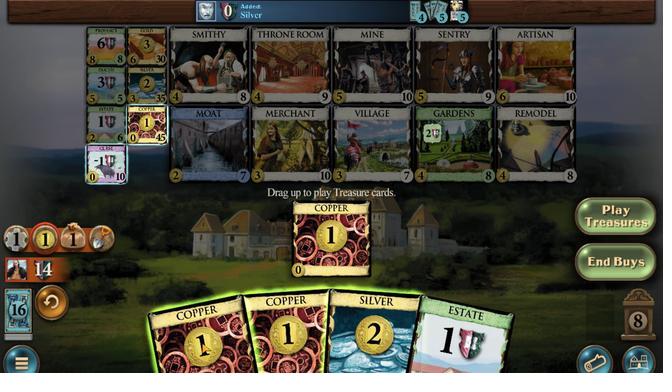 
Action: Mouse moved to (279, 271)
Screenshot: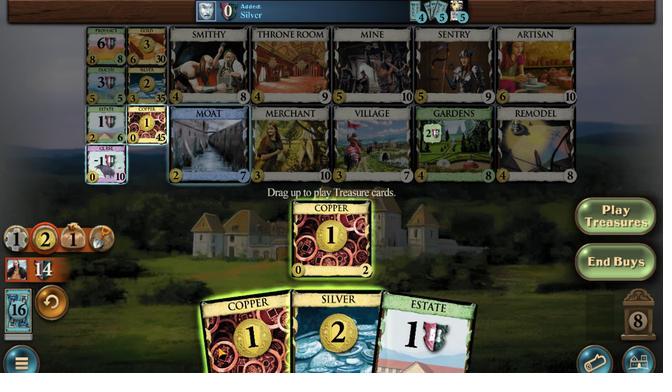 
Action: Mouse pressed left at (279, 271)
Screenshot: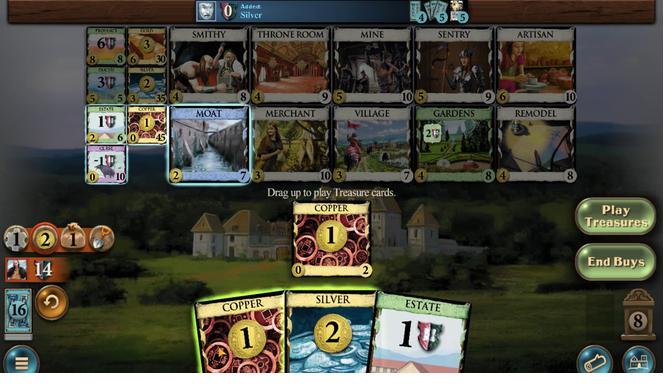 
Action: Mouse moved to (223, 188)
Screenshot: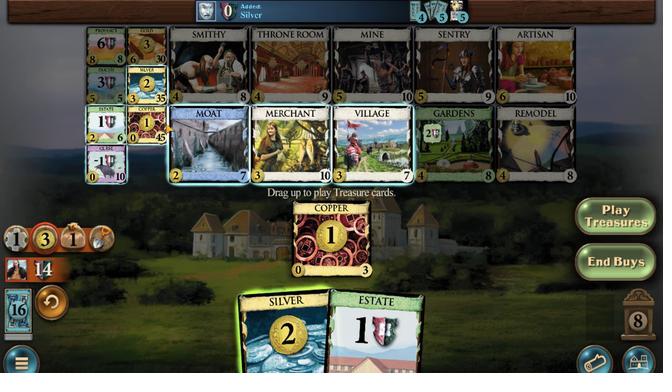 
Action: Mouse pressed left at (223, 188)
Screenshot: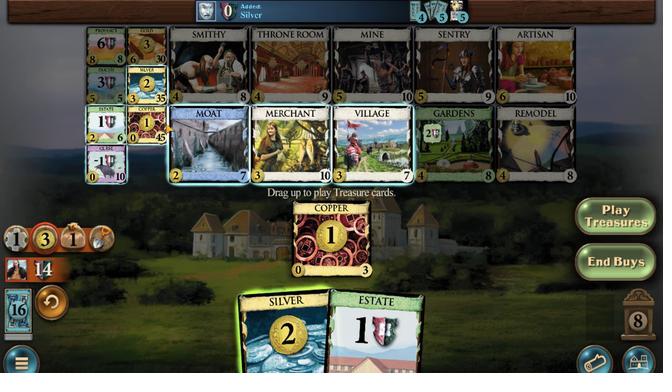 
Action: Mouse moved to (223, 269)
Screenshot: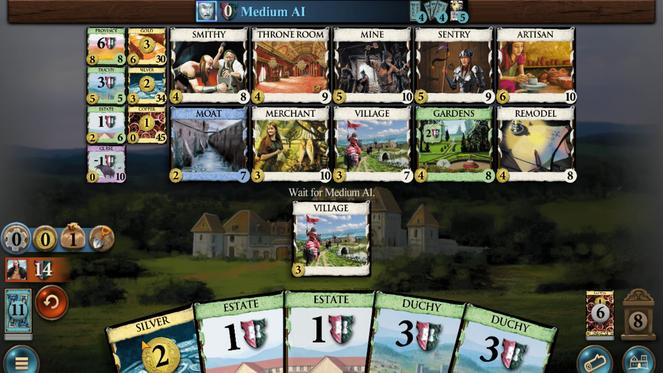 
Action: Mouse pressed left at (223, 269)
Screenshot: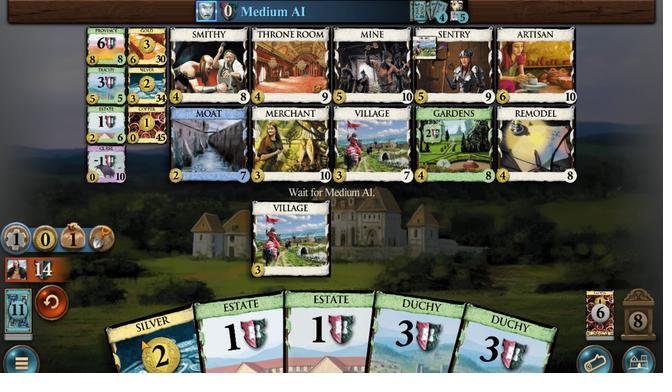 
Action: Mouse moved to (243, 273)
Screenshot: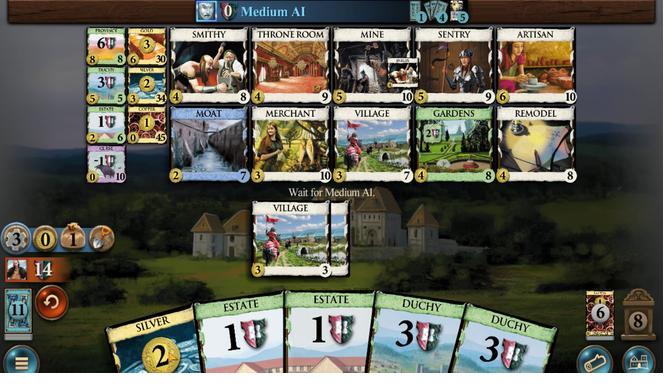 
Action: Mouse pressed left at (243, 273)
Screenshot: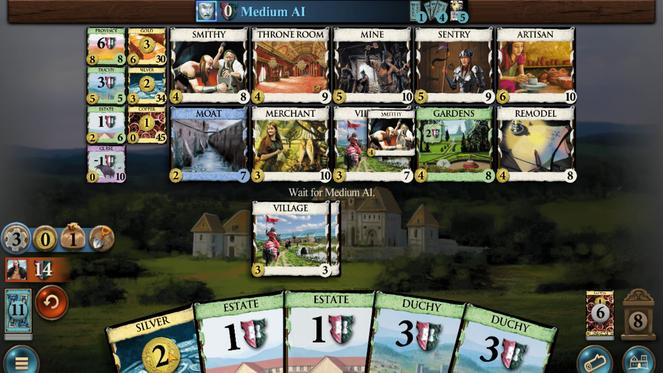 
Action: Mouse moved to (244, 274)
Screenshot: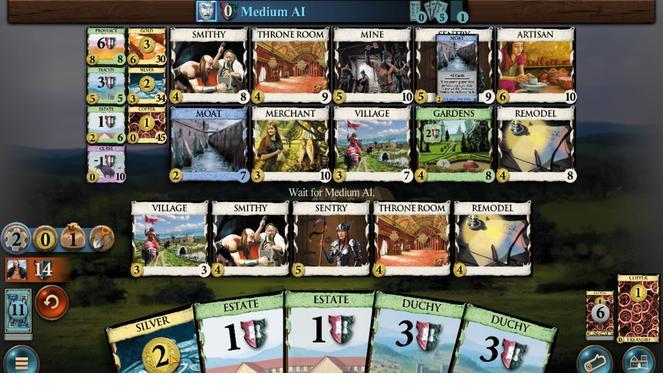 
Action: Mouse pressed left at (244, 274)
Screenshot: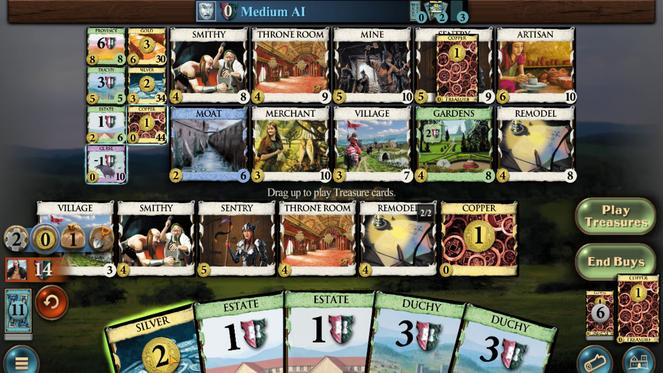 
Action: Mouse moved to (194, 201)
Screenshot: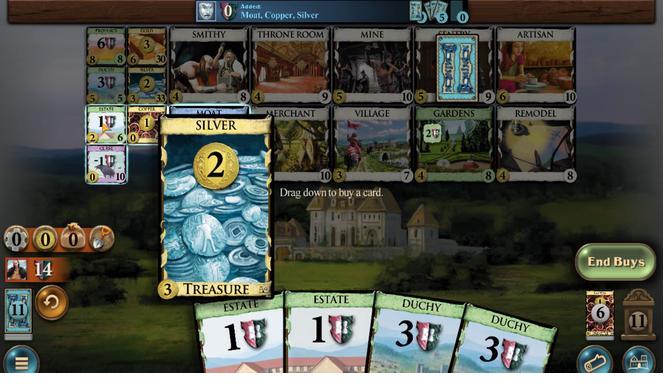 
Action: Mouse pressed left at (194, 201)
Screenshot: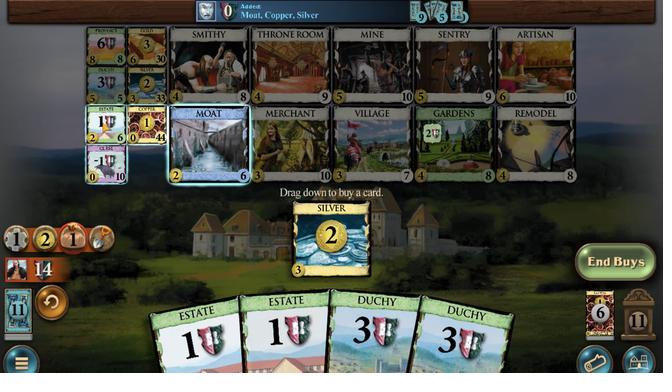 
Action: Mouse moved to (230, 272)
Screenshot: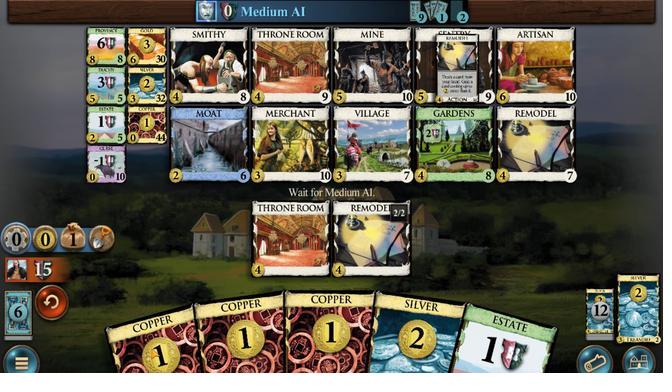 
Action: Mouse pressed left at (230, 272)
Screenshot: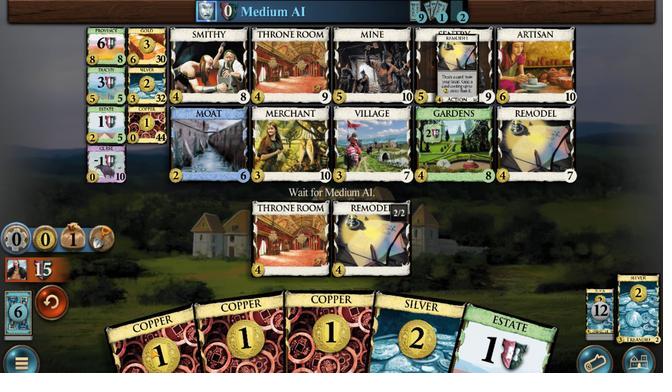 
Action: Mouse moved to (239, 270)
Screenshot: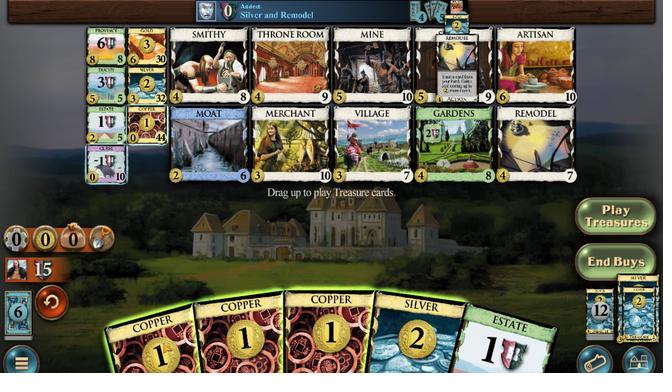 
Action: Mouse pressed left at (239, 270)
Screenshot: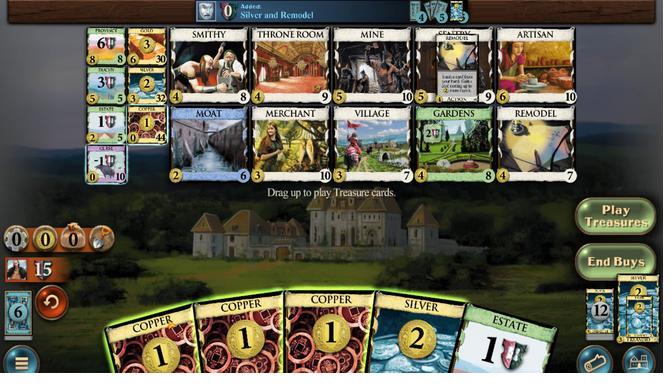 
Action: Mouse moved to (358, 273)
Screenshot: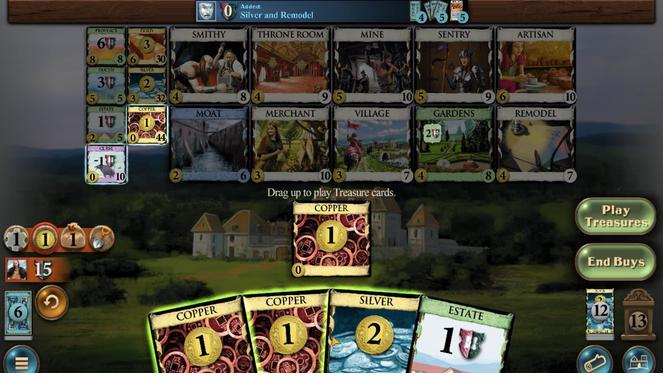 
Action: Mouse pressed left at (358, 273)
Screenshot: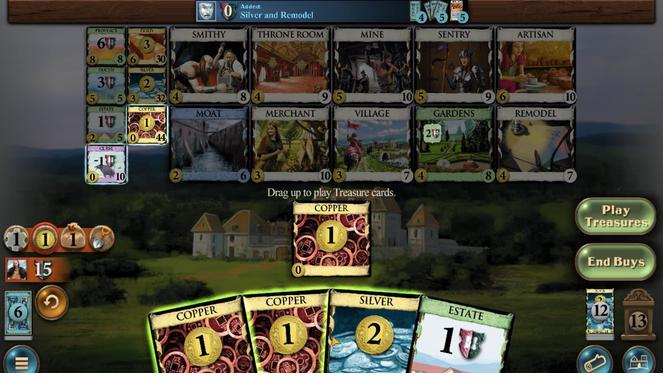 
Action: Mouse moved to (361, 268)
Screenshot: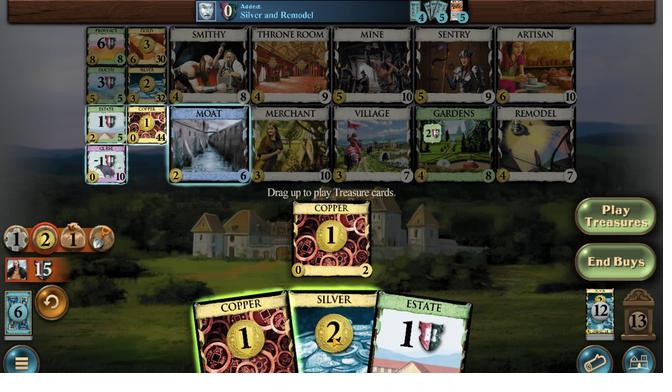 
Action: Mouse pressed left at (361, 268)
Screenshot: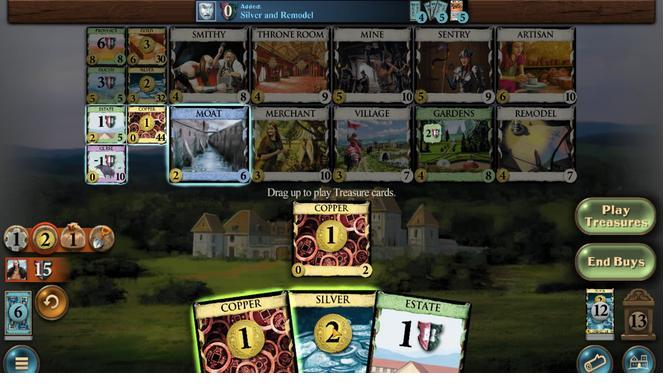 
Action: Mouse moved to (322, 267)
Screenshot: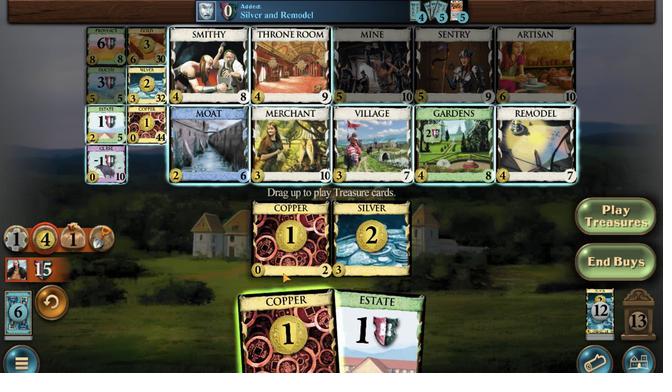
Action: Mouse pressed left at (322, 267)
Screenshot: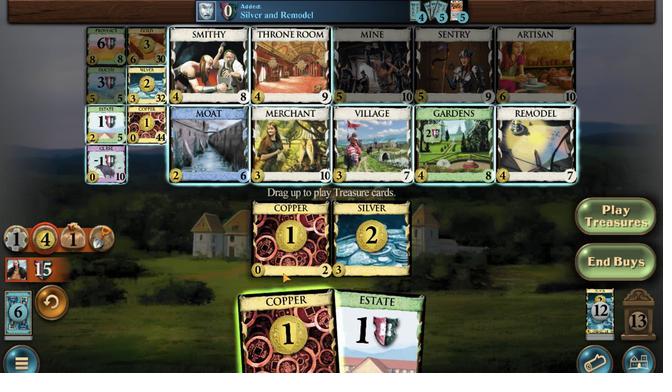 
Action: Mouse moved to (197, 189)
Screenshot: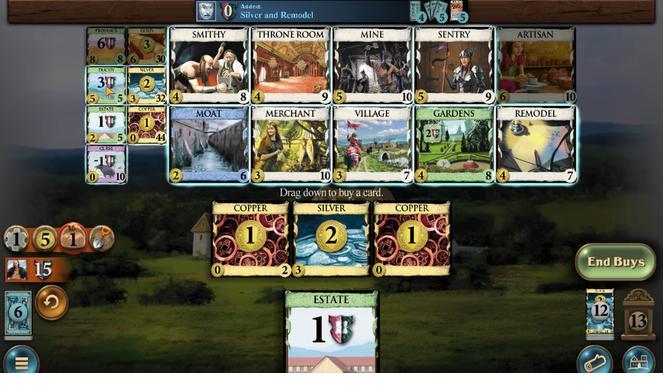 
Action: Mouse pressed left at (197, 189)
Screenshot: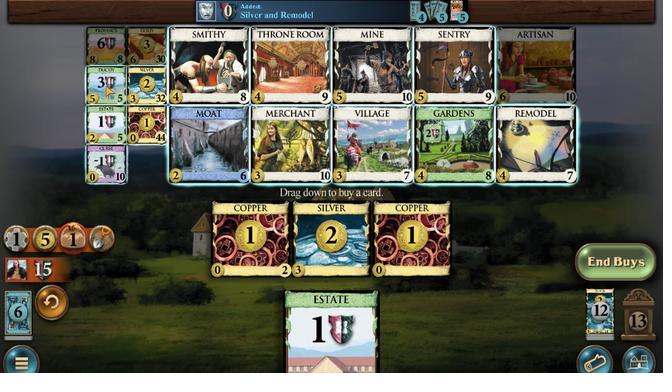 
Action: Mouse moved to (230, 265)
Screenshot: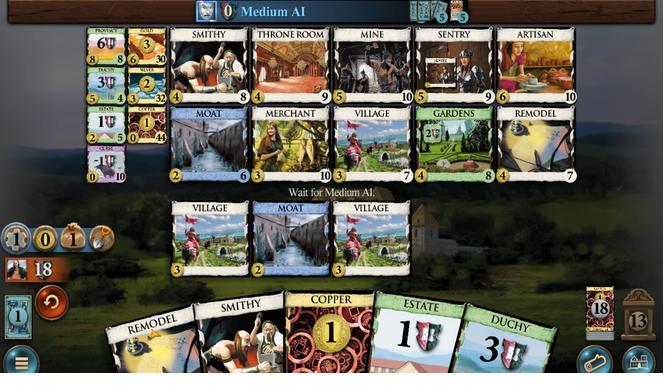 
Action: Mouse pressed left at (230, 265)
Screenshot: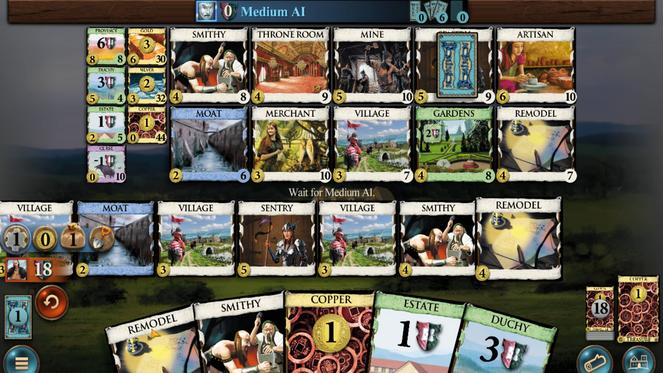
Action: Mouse moved to (229, 257)
Screenshot: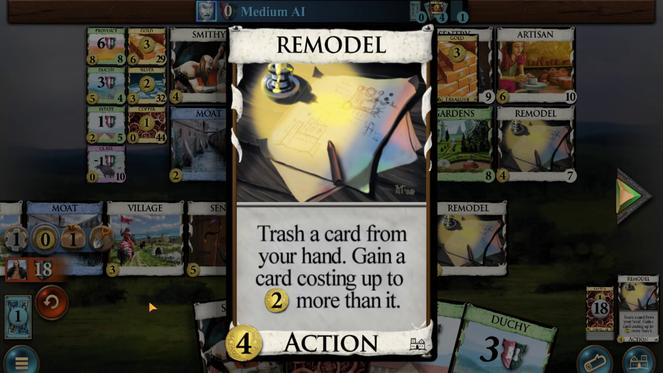 
Action: Mouse pressed left at (229, 257)
Screenshot: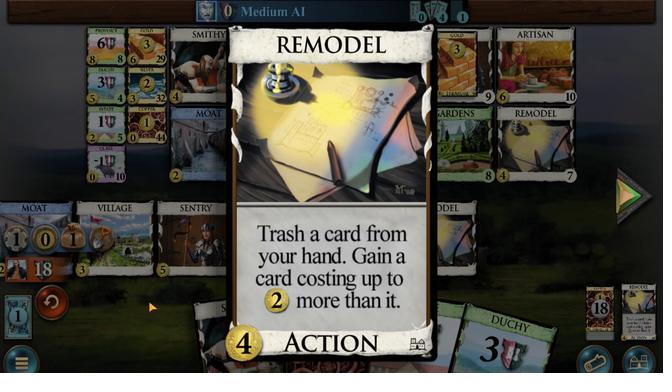 
Action: Mouse moved to (230, 266)
Screenshot: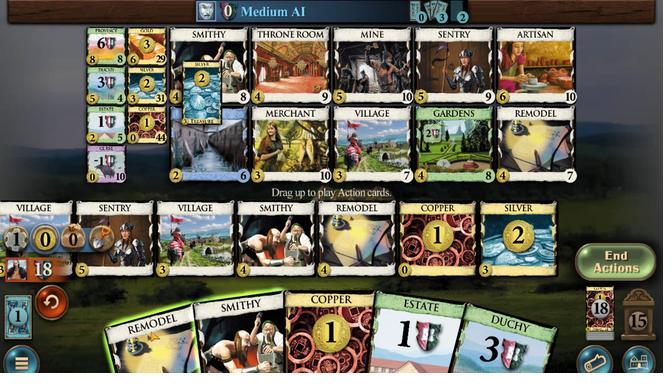 
Action: Mouse pressed left at (230, 266)
Screenshot: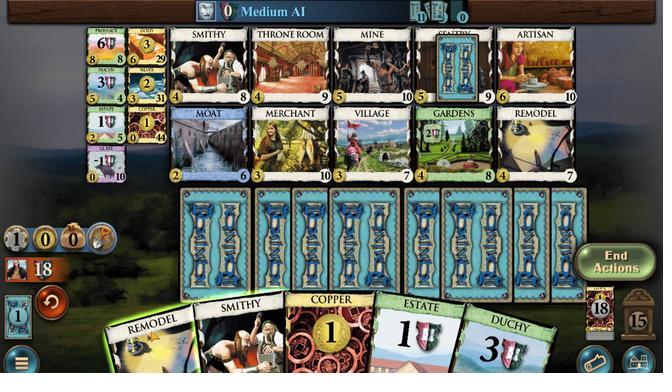
Action: Mouse moved to (271, 265)
Screenshot: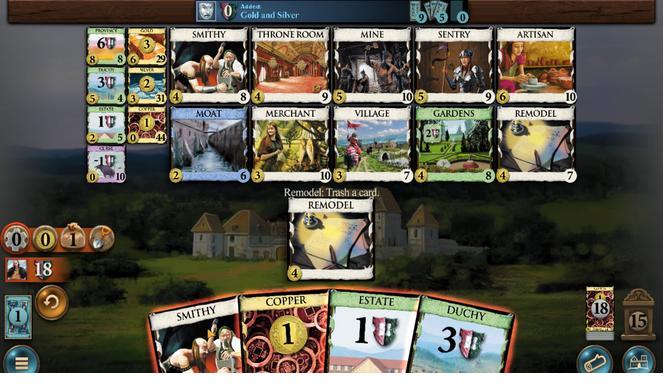 
Action: Mouse pressed left at (271, 265)
Screenshot: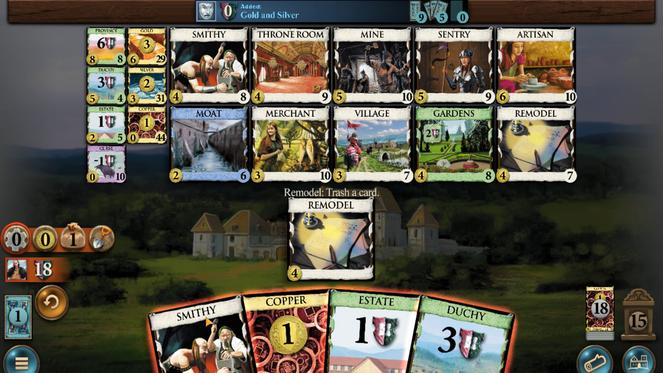 
Action: Mouse moved to (283, 270)
Screenshot: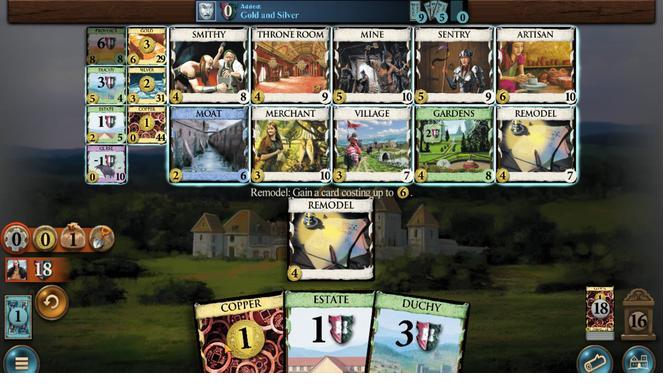 
Action: Mouse pressed left at (283, 270)
Screenshot: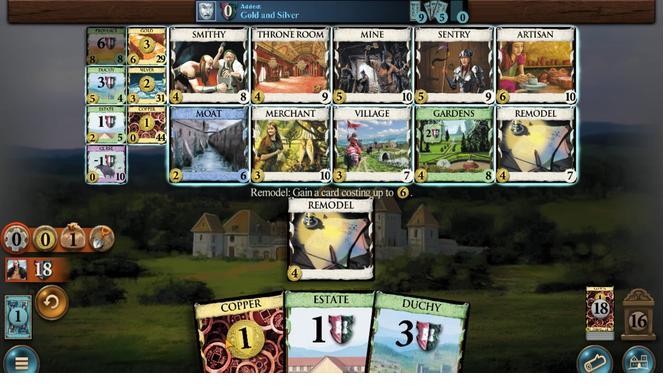 
Action: Mouse moved to (218, 176)
Screenshot: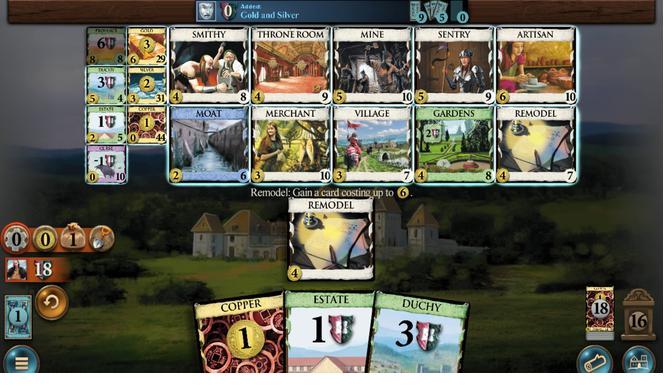 
Action: Mouse pressed left at (218, 176)
Screenshot: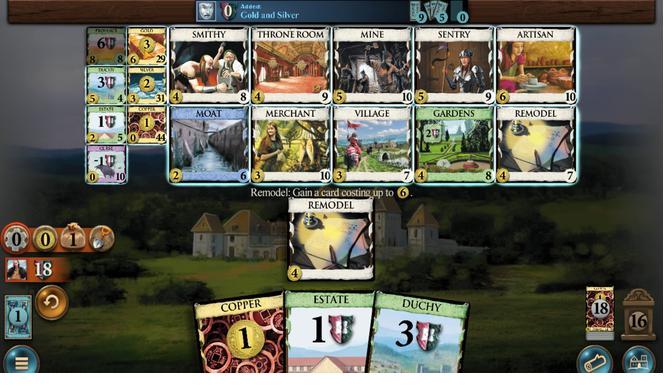 
Action: Mouse moved to (291, 267)
Screenshot: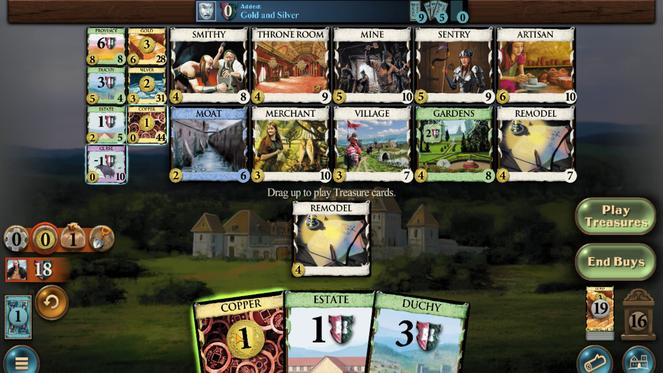 
Action: Mouse pressed left at (291, 267)
Screenshot: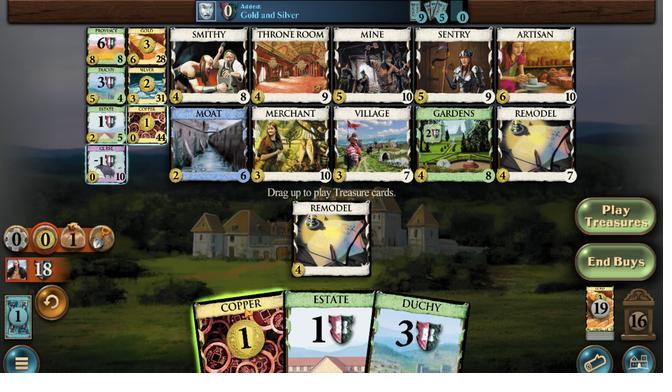 
Action: Mouse moved to (226, 200)
Screenshot: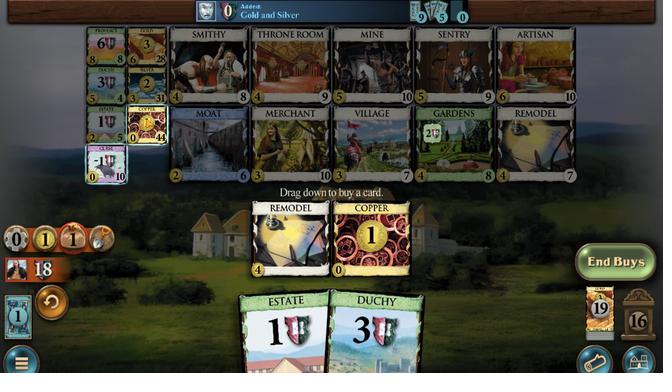 
Action: Mouse pressed left at (226, 200)
Screenshot: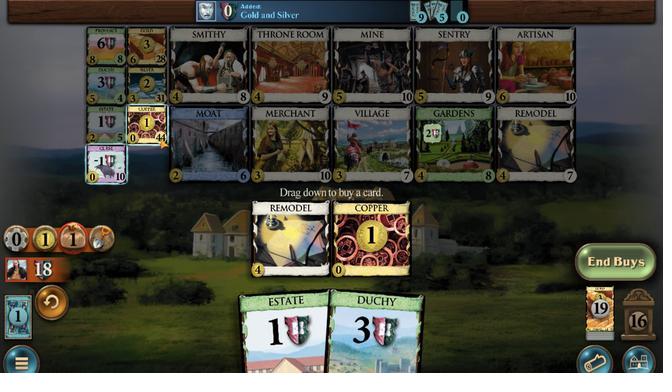 
Action: Mouse moved to (235, 267)
Screenshot: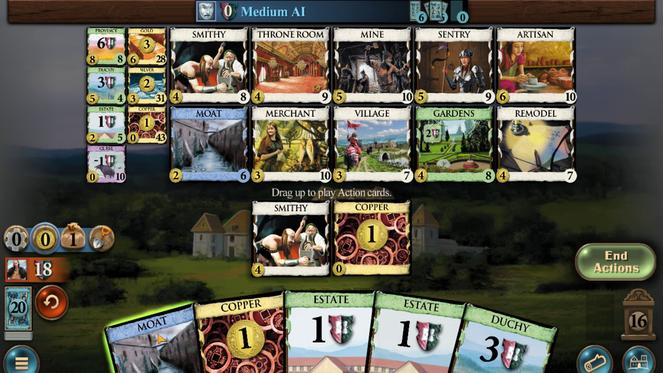 
Action: Mouse pressed left at (235, 267)
Screenshot: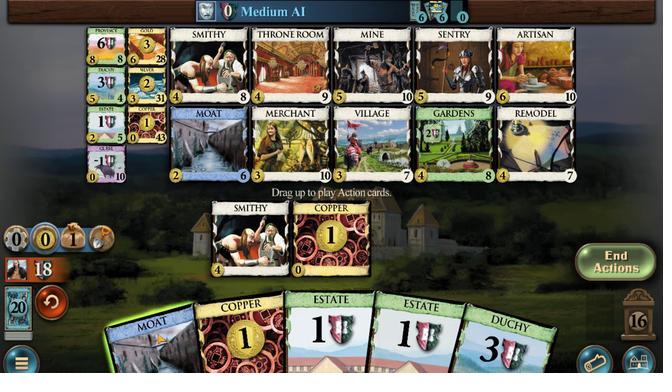 
Action: Mouse moved to (288, 268)
Screenshot: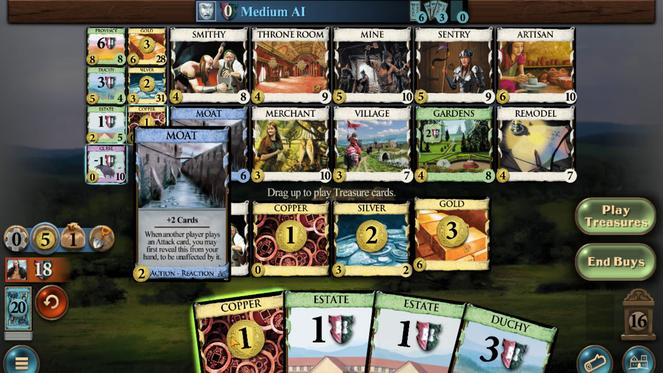 
Action: Mouse pressed left at (288, 268)
Screenshot: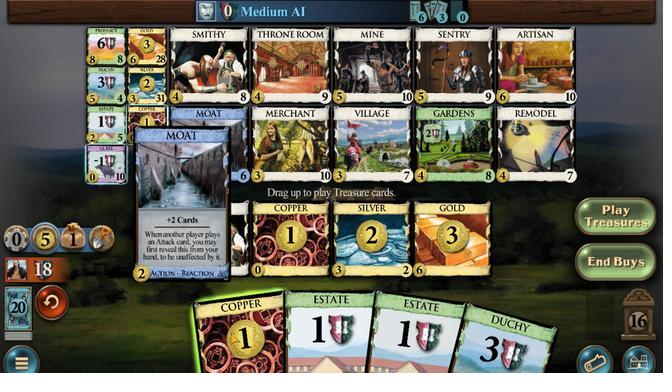 
Action: Mouse moved to (226, 199)
Screenshot: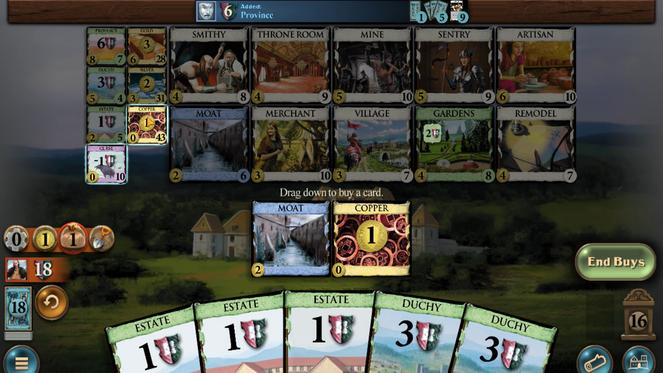 
Action: Mouse pressed left at (226, 199)
Screenshot: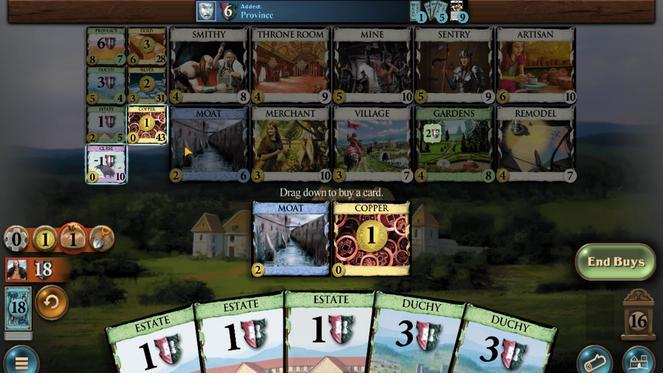 
Action: Mouse moved to (348, 268)
Screenshot: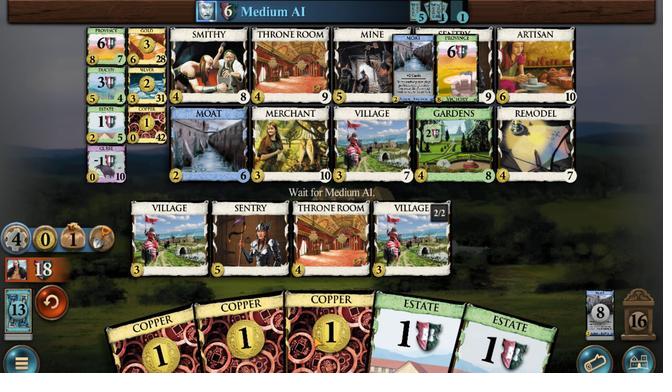 
Action: Mouse pressed left at (348, 268)
Screenshot: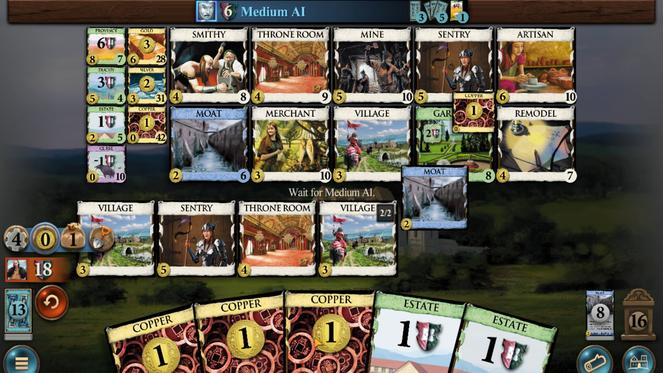
Action: Mouse moved to (363, 237)
Screenshot: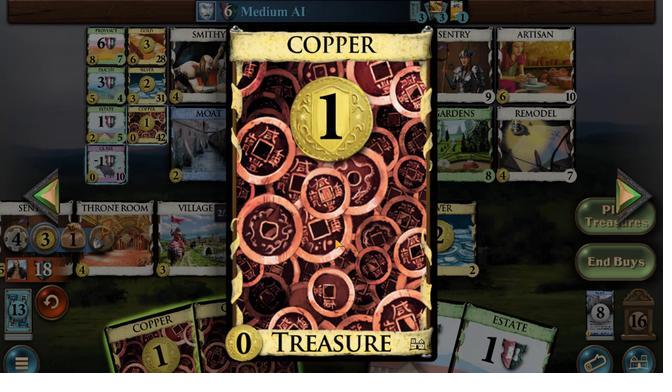 
Action: Mouse pressed left at (363, 237)
Screenshot: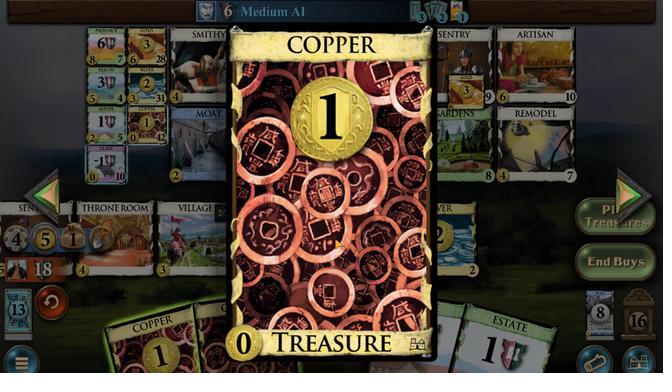 
Action: Mouse moved to (349, 263)
Screenshot: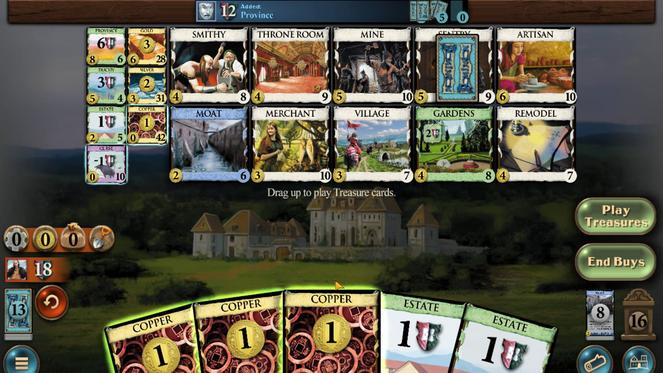 
Action: Mouse pressed left at (349, 263)
Screenshot: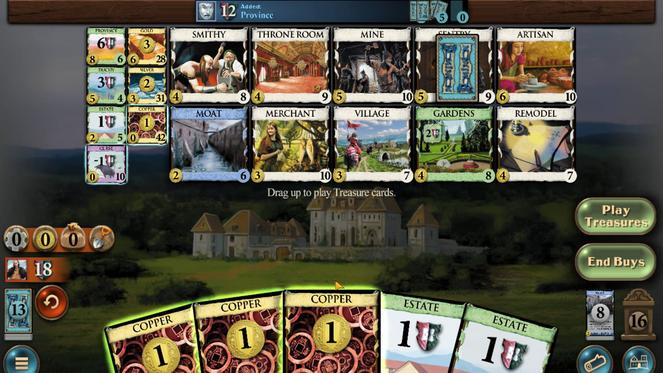 
Action: Mouse moved to (331, 264)
Screenshot: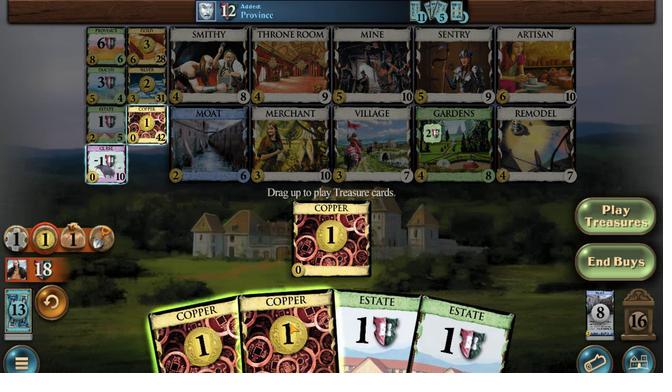 
Action: Mouse pressed left at (331, 264)
Screenshot: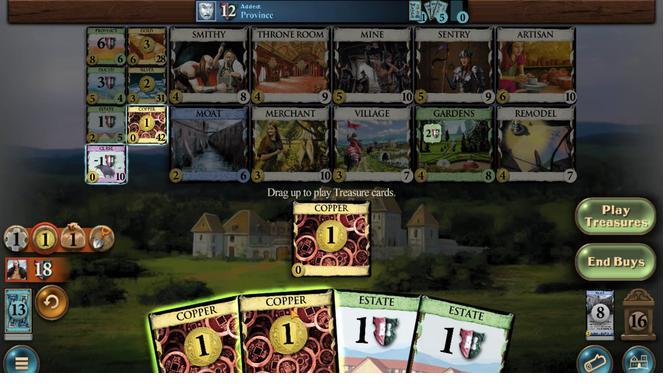 
Action: Mouse moved to (305, 264)
Screenshot: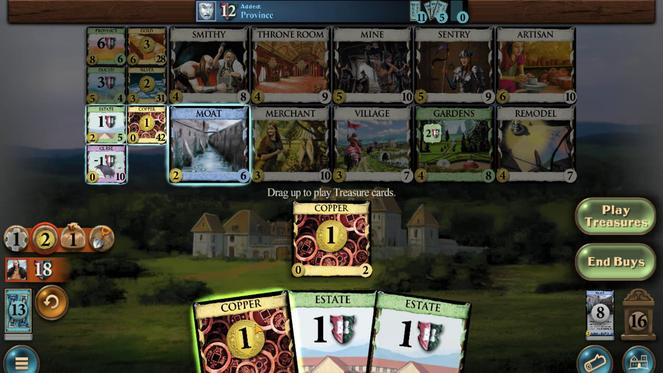 
Action: Mouse pressed left at (305, 264)
Screenshot: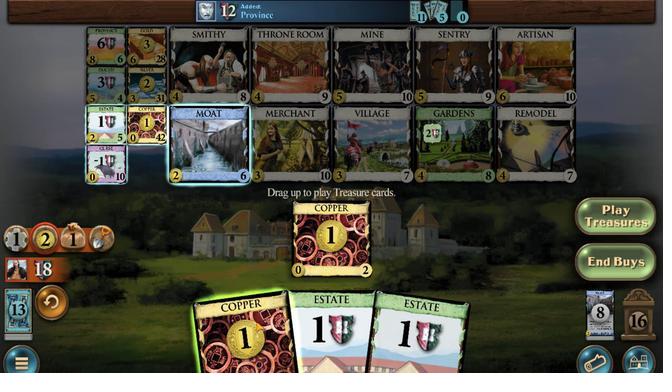 
Action: Mouse moved to (226, 186)
Screenshot: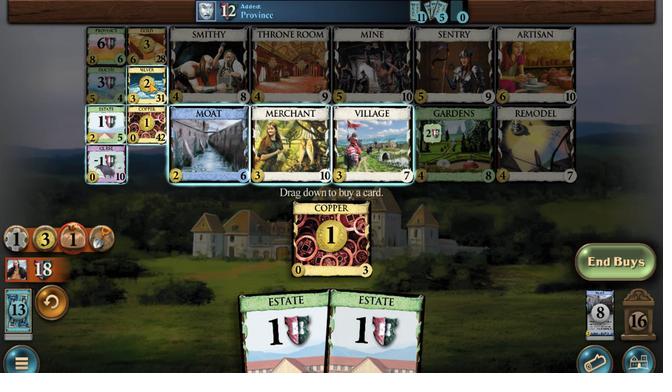 
Action: Mouse pressed left at (226, 186)
Screenshot: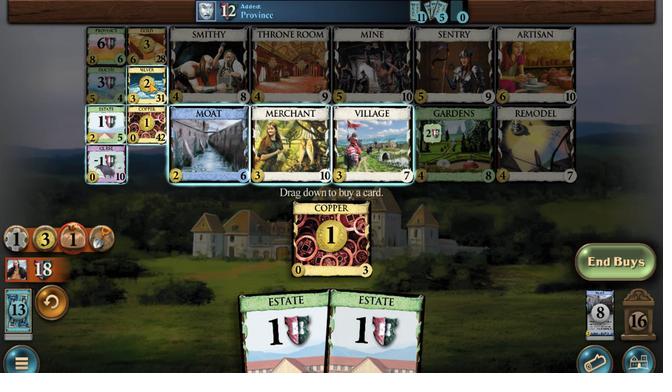 
Action: Mouse moved to (411, 264)
Screenshot: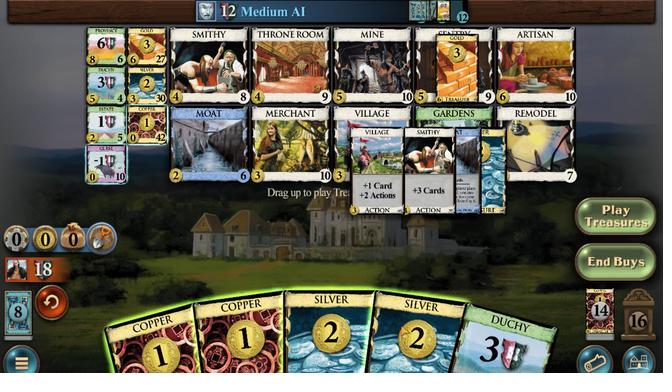 
Action: Mouse pressed left at (411, 264)
Screenshot: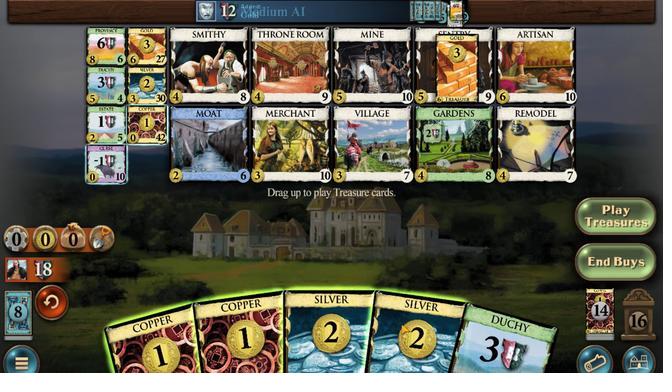 
Action: Mouse moved to (374, 264)
Screenshot: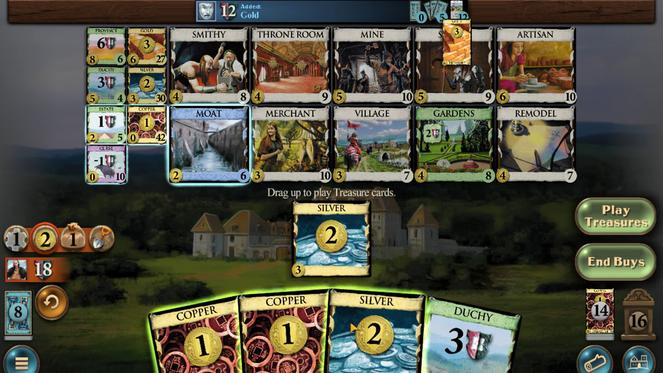 
Action: Mouse pressed left at (374, 264)
Screenshot: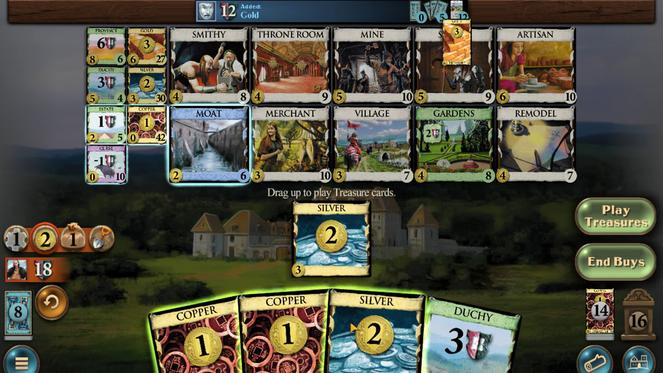 
Action: Mouse moved to (351, 260)
Screenshot: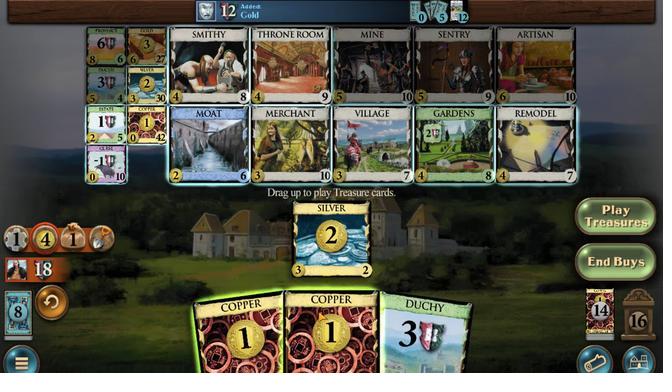 
Action: Mouse pressed left at (351, 260)
Screenshot: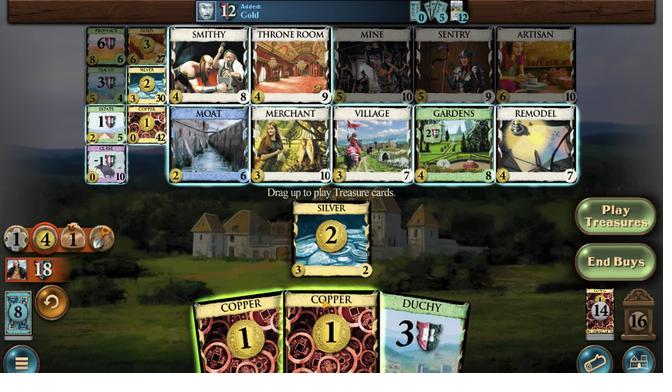 
Action: Mouse moved to (322, 266)
Screenshot: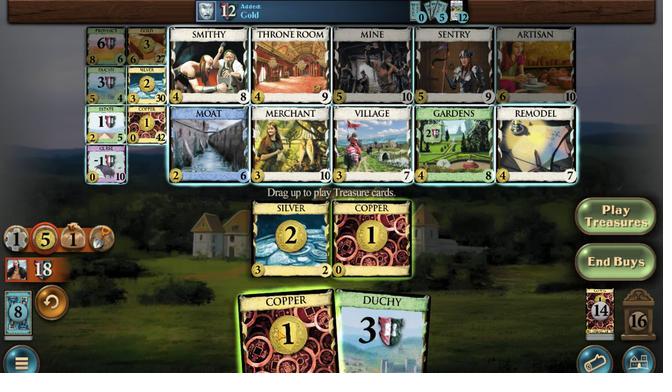 
Action: Mouse pressed left at (322, 266)
Screenshot: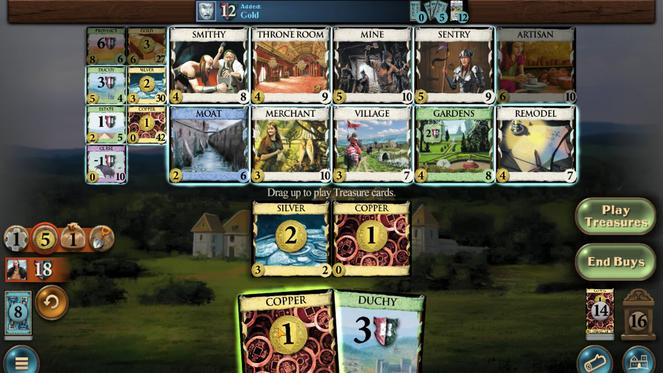 
Action: Mouse moved to (282, 181)
Screenshot: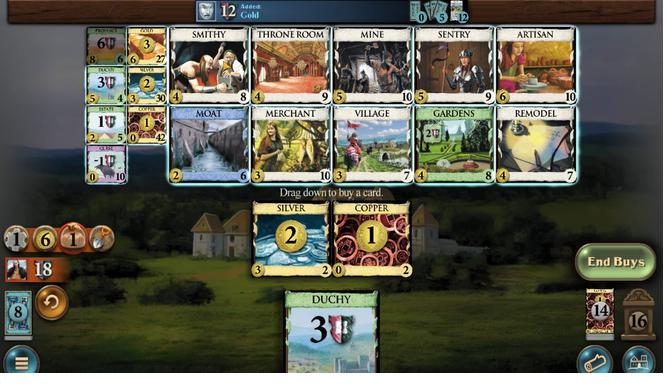 
Action: Mouse pressed left at (282, 181)
Screenshot: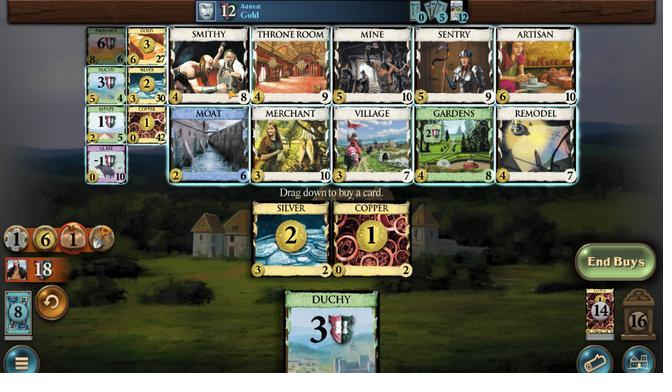 
Action: Mouse moved to (233, 271)
Screenshot: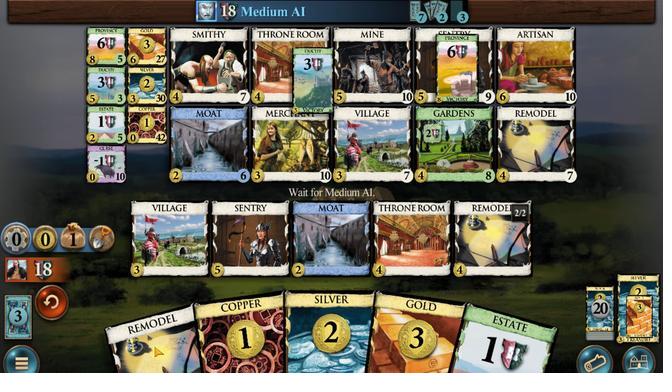 
Action: Mouse pressed left at (233, 271)
Screenshot: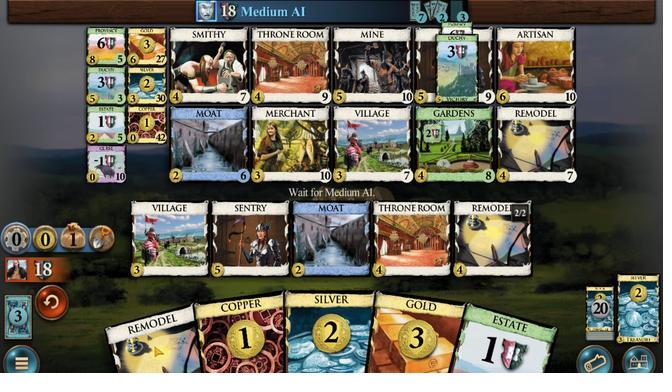
Action: Mouse moved to (251, 265)
Screenshot: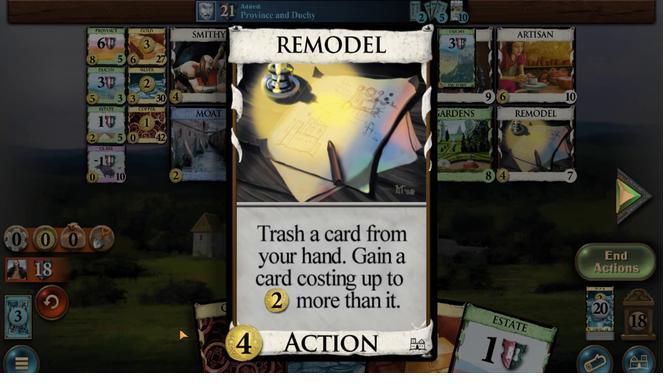 
Action: Mouse pressed left at (251, 265)
Screenshot: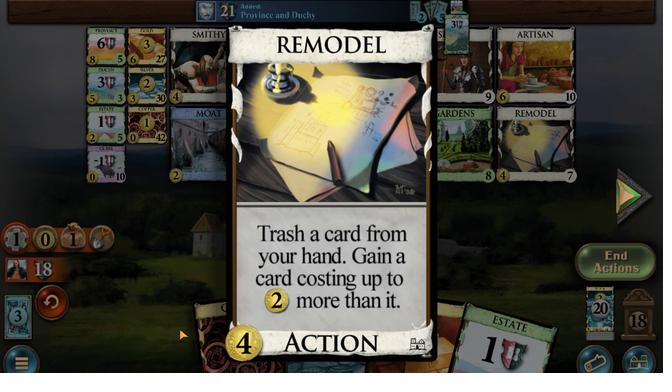 
Action: Mouse moved to (243, 268)
Screenshot: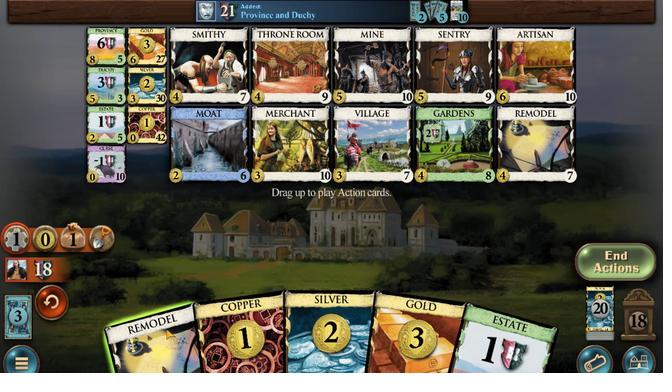 
Action: Mouse pressed left at (243, 268)
Screenshot: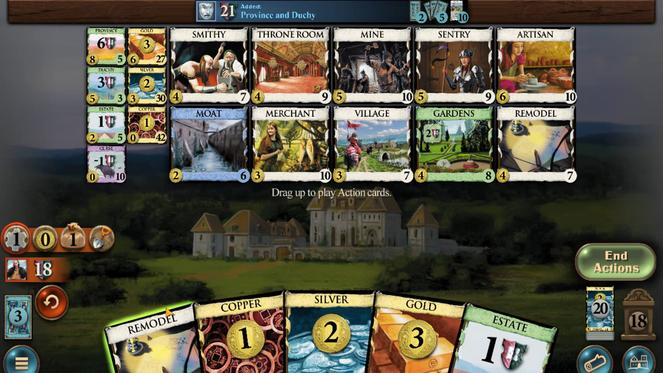 
Action: Mouse moved to (281, 267)
Screenshot: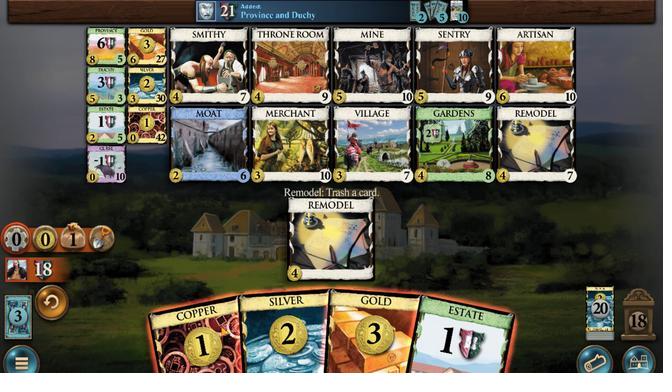 
Action: Mouse pressed left at (281, 267)
Screenshot: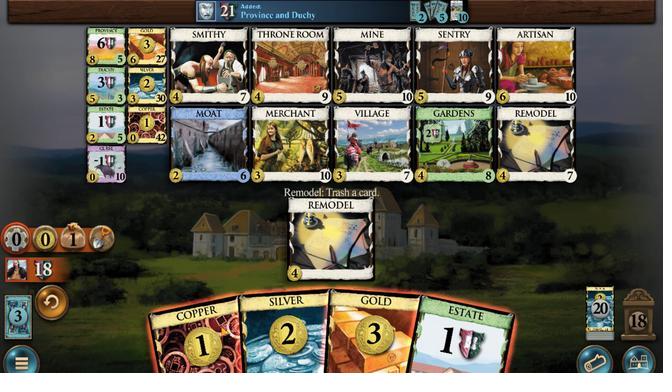 
Action: Mouse moved to (279, 265)
Screenshot: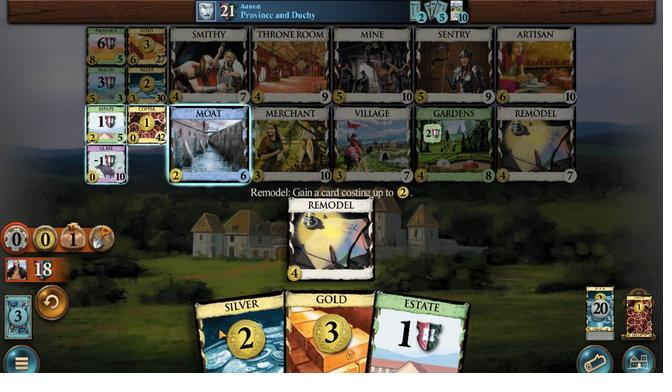 
Action: Mouse pressed left at (279, 265)
Screenshot: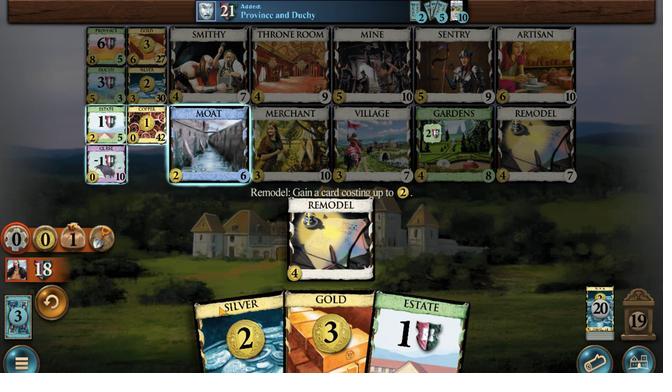 
Action: Mouse moved to (194, 201)
Screenshot: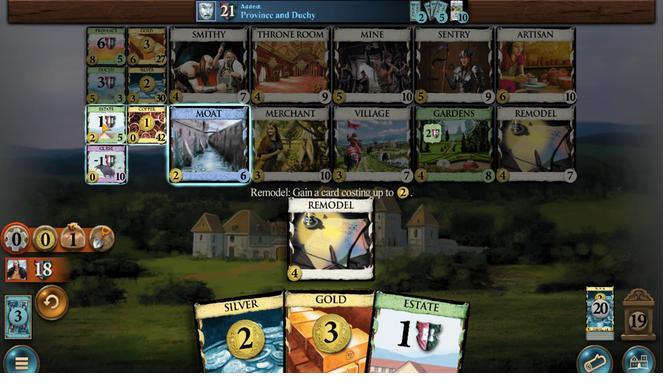 
Action: Mouse pressed left at (194, 201)
Screenshot: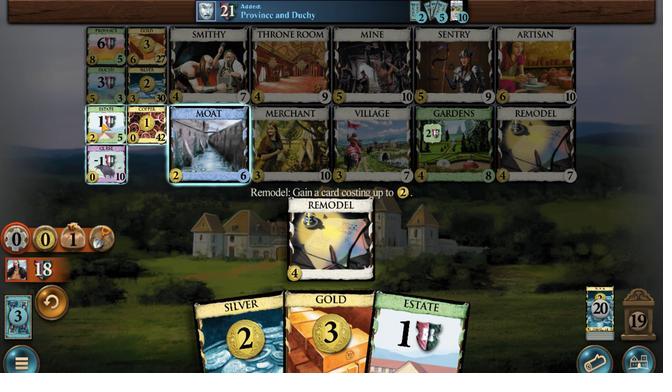 
Action: Mouse moved to (339, 264)
Screenshot: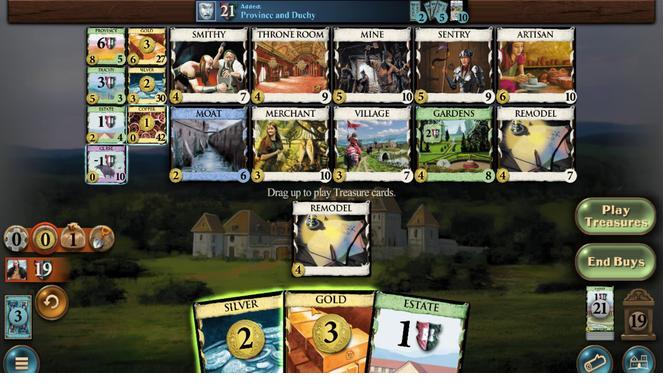 
Action: Mouse pressed left at (339, 264)
Screenshot: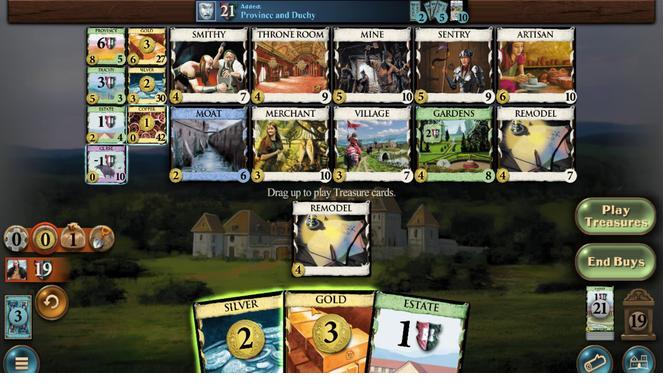 
Action: Mouse moved to (323, 260)
Screenshot: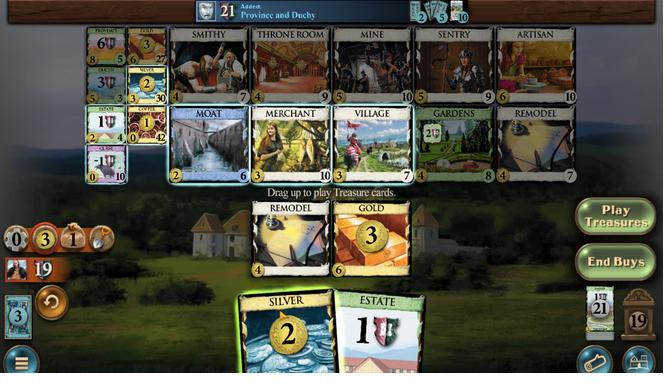 
Action: Mouse pressed left at (323, 260)
Screenshot: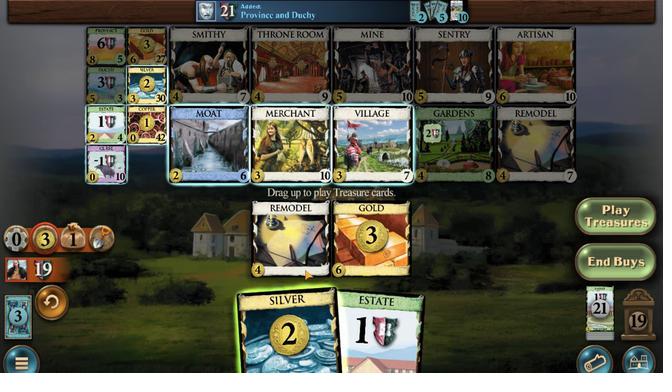 
Action: Mouse moved to (195, 186)
Screenshot: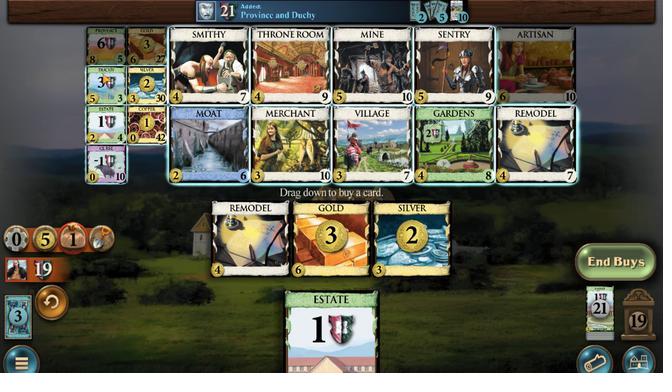 
Action: Mouse pressed left at (195, 186)
Screenshot: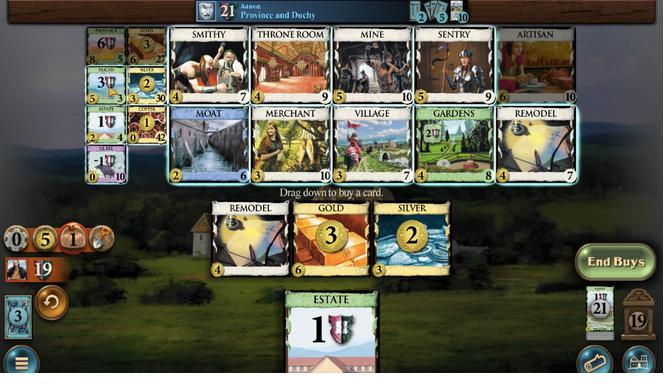 
Action: Mouse moved to (280, 266)
Screenshot: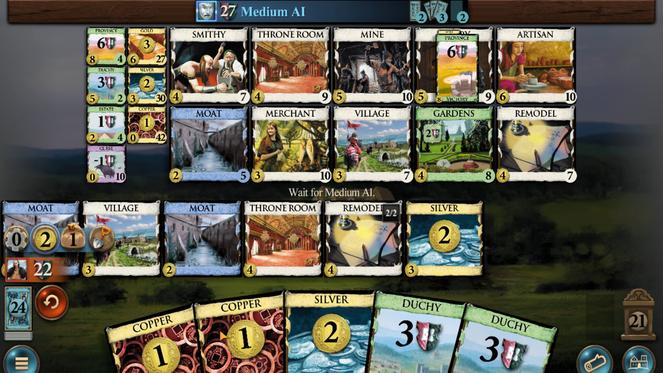 
Action: Mouse pressed left at (280, 266)
Screenshot: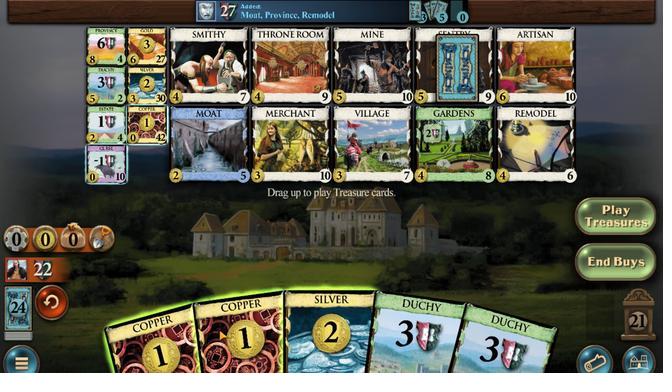 
Action: Mouse moved to (325, 267)
Screenshot: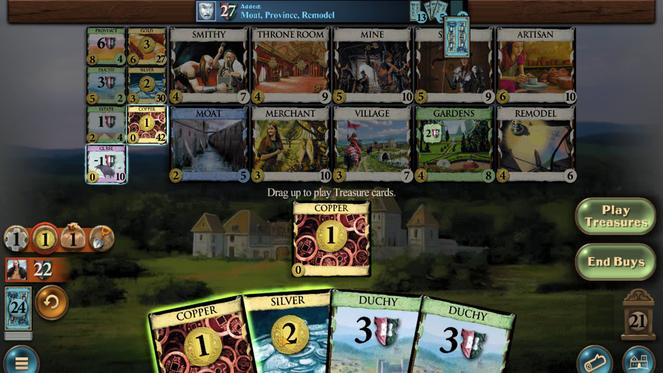 
Action: Mouse pressed left at (325, 267)
Screenshot: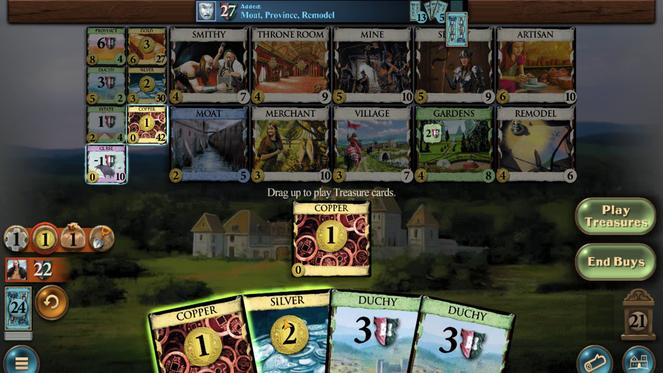 
Action: Mouse moved to (271, 272)
Screenshot: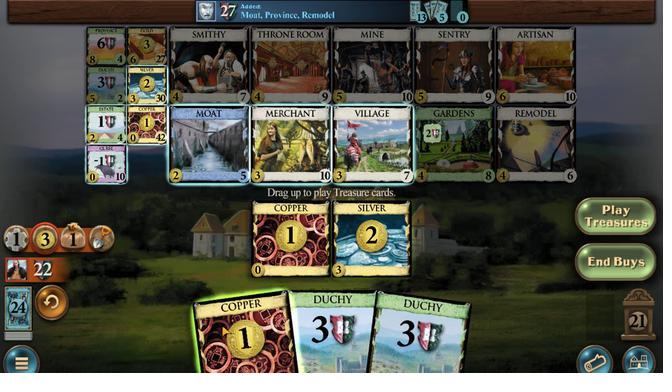 
Action: Mouse pressed left at (271, 272)
Screenshot: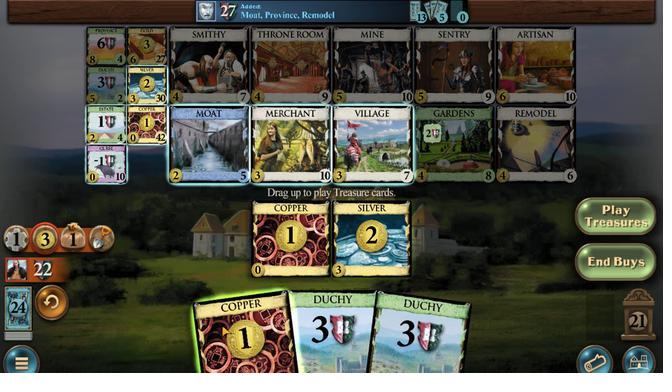 
Action: Mouse moved to (260, 183)
Screenshot: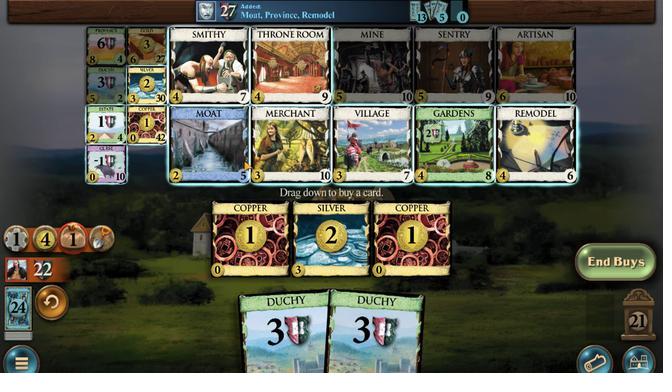 
Action: Mouse pressed left at (260, 183)
Screenshot: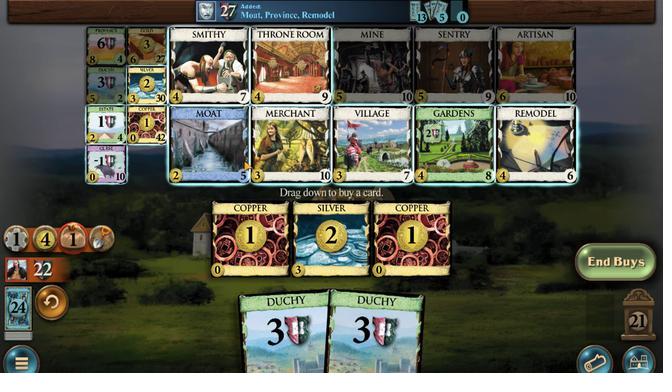 
Action: Mouse moved to (244, 273)
Screenshot: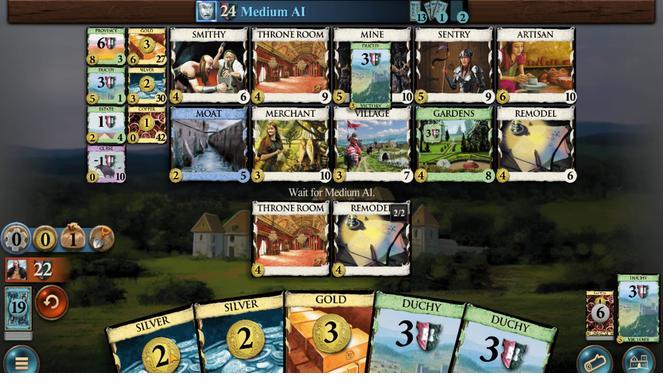
Action: Mouse pressed left at (244, 273)
Screenshot: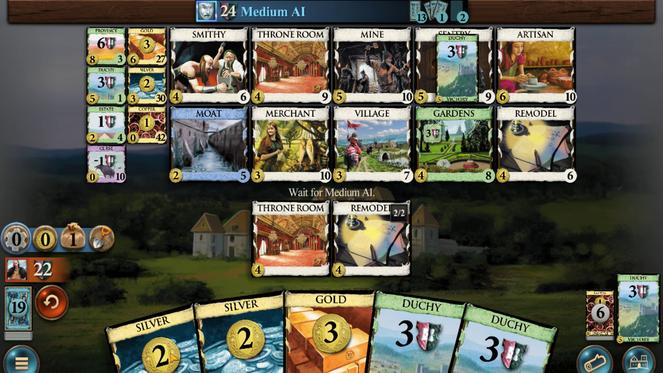 
Action: Mouse moved to (300, 266)
Screenshot: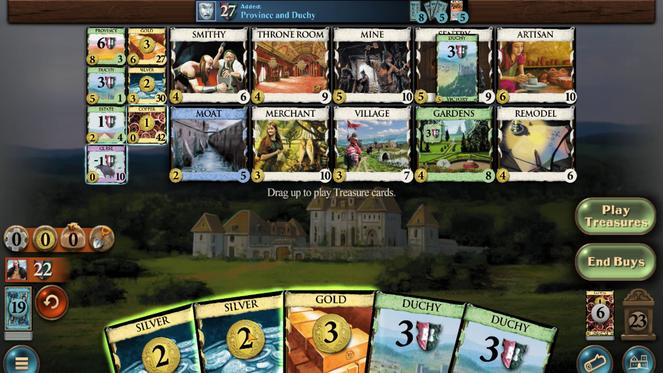 
Action: Mouse pressed left at (300, 266)
Screenshot: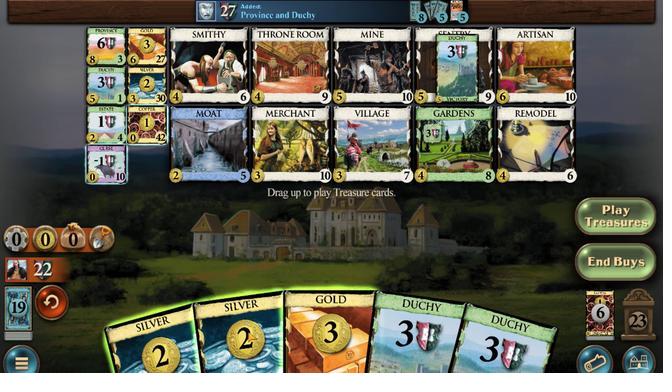
Action: Mouse moved to (257, 268)
Screenshot: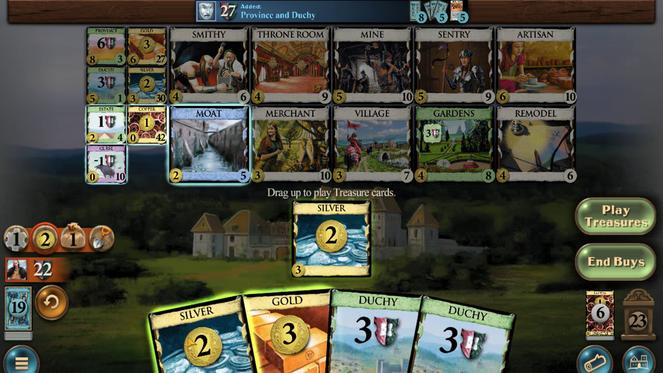 
Action: Mouse pressed left at (257, 268)
Screenshot: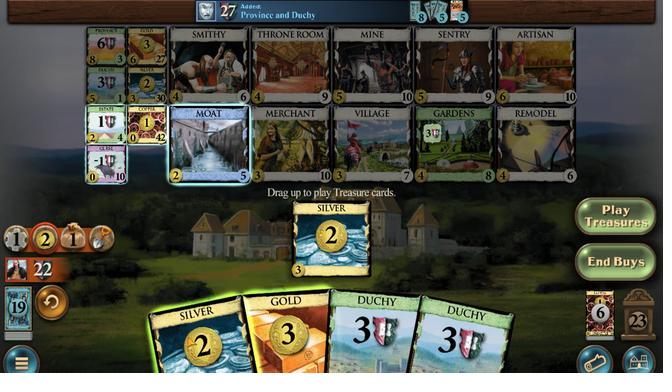 
Action: Mouse moved to (288, 259)
Screenshot: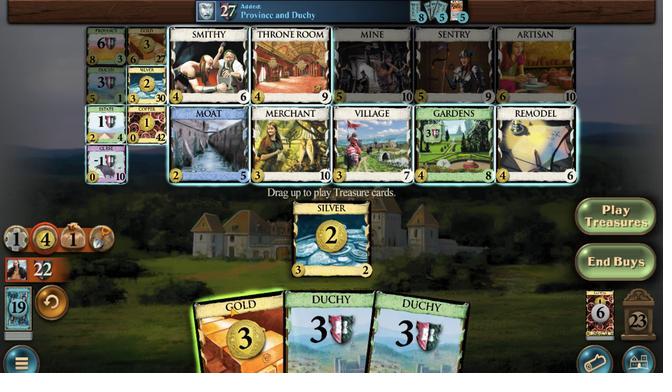 
Action: Mouse pressed left at (288, 259)
Screenshot: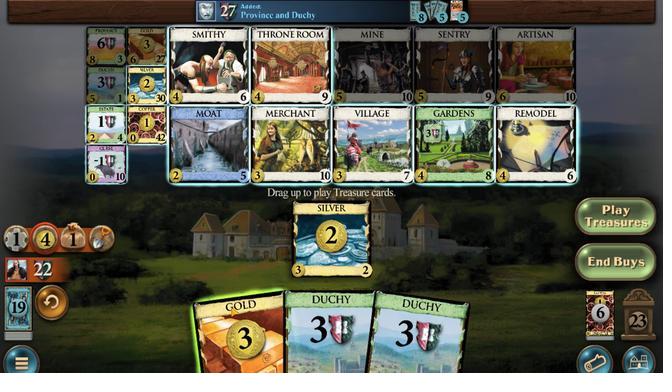 
Action: Mouse moved to (185, 186)
Screenshot: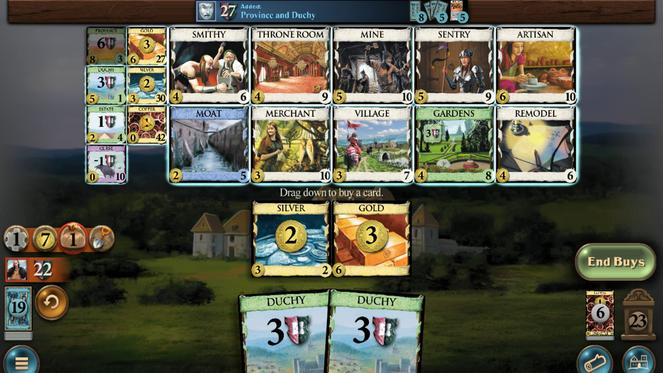 
Action: Mouse pressed left at (185, 186)
Screenshot: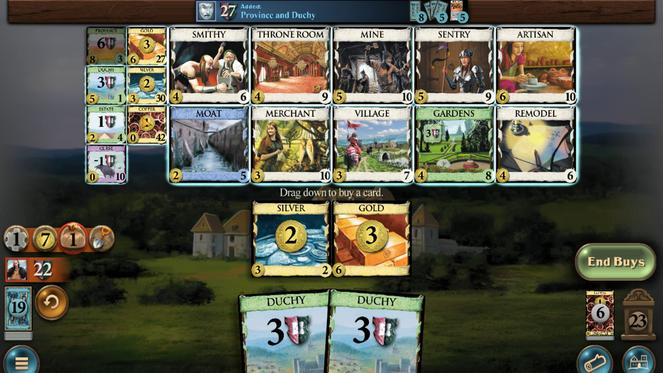 
Action: Mouse moved to (243, 266)
Screenshot: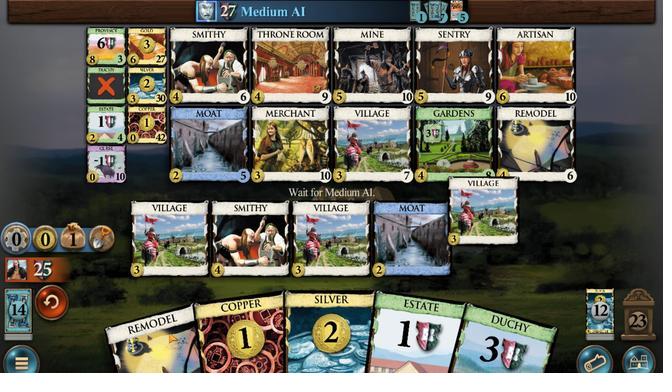 
Action: Mouse pressed left at (243, 266)
Screenshot: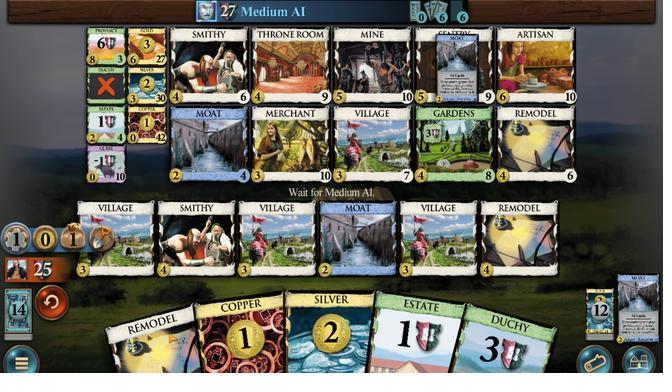 
Action: Mouse moved to (241, 275)
Screenshot: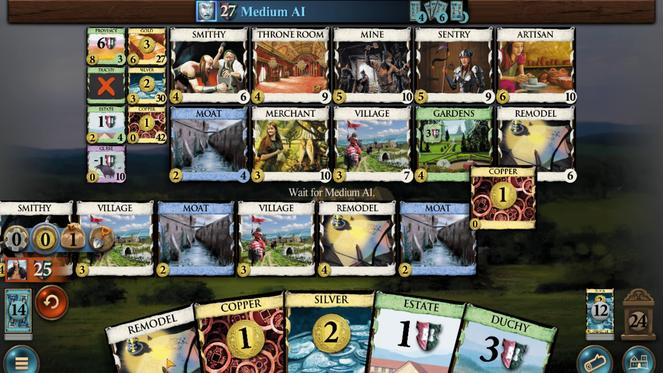 
Action: Mouse pressed left at (241, 275)
Screenshot: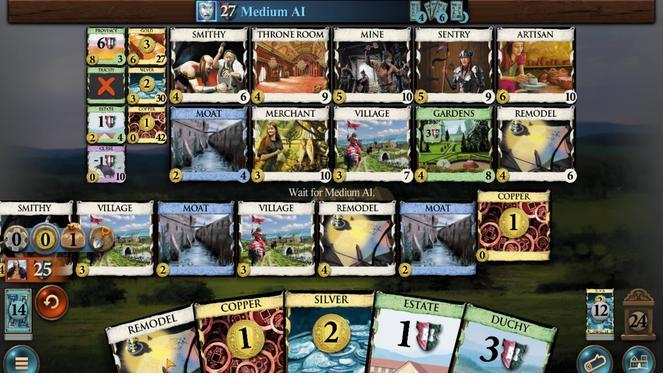 
Action: Mouse moved to (220, 271)
Screenshot: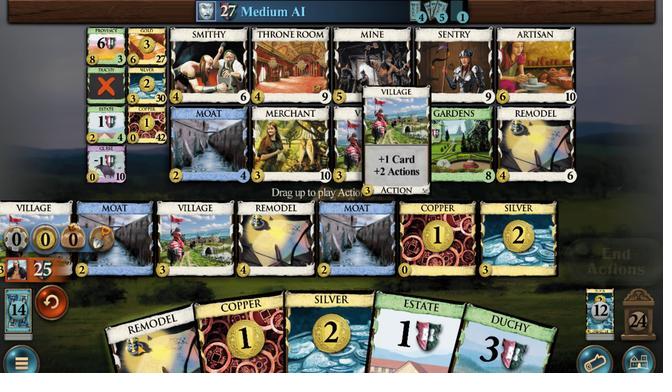 
Action: Mouse pressed left at (220, 271)
Screenshot: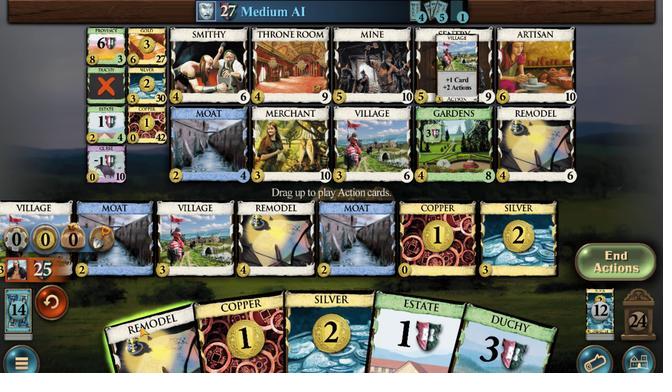 
Action: Mouse moved to (272, 270)
Screenshot: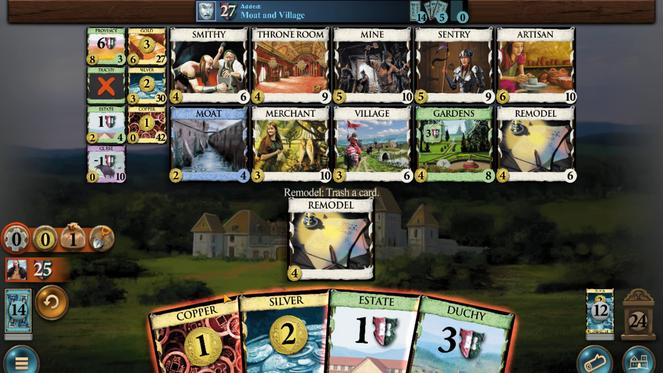 
Action: Mouse pressed left at (272, 270)
Screenshot: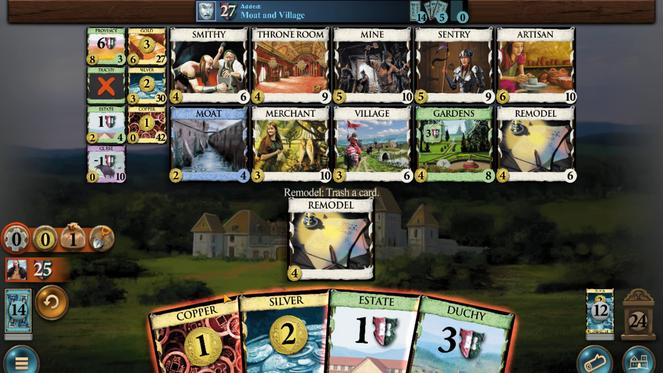 
Action: Mouse moved to (283, 270)
Screenshot: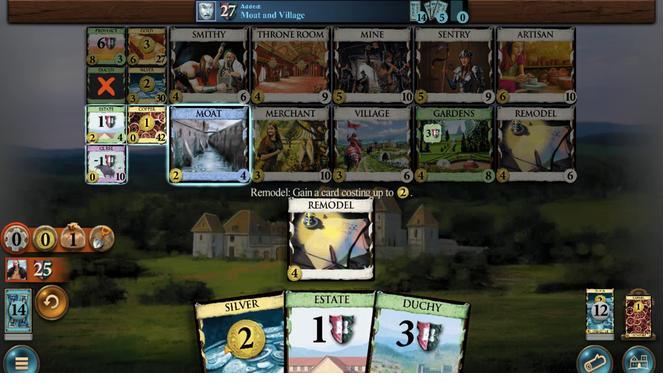 
Action: Mouse pressed left at (283, 270)
Screenshot: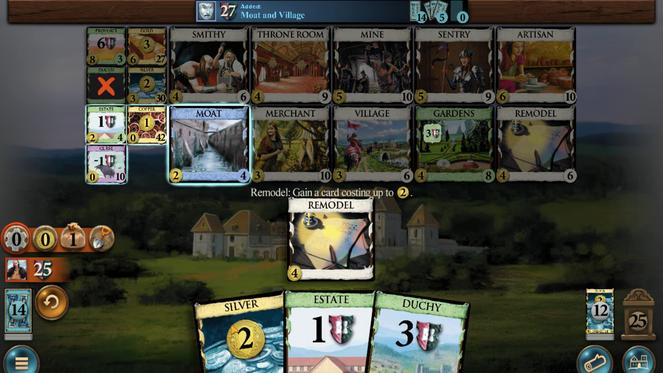 
Action: Mouse moved to (301, 257)
Screenshot: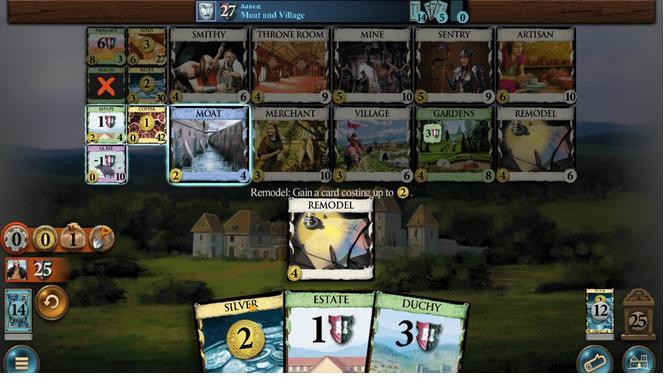 
Action: Mouse pressed left at (301, 257)
Screenshot: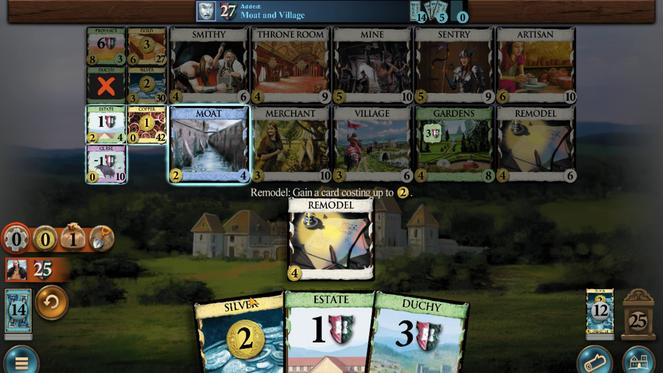 
Action: Mouse moved to (319, 263)
Screenshot: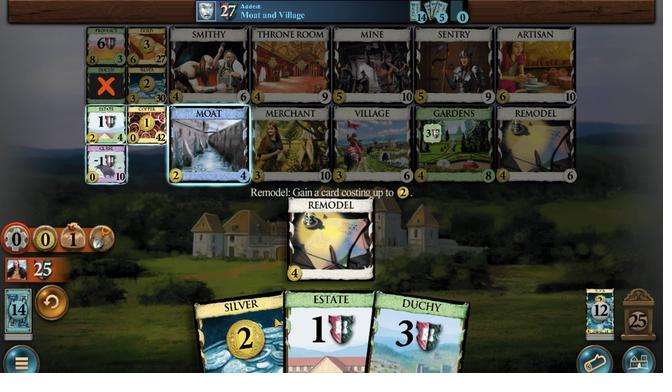 
Action: Mouse pressed left at (319, 263)
